 Task: Find connections with filter location Dhanera with filter topic #coachingwith filter profile language Spanish with filter current company Bank of Baroda with filter school New Era High School with filter industry Tobacco Manufacturing with filter service category Information Management with filter keywords title Electrical Engineer
Action: Mouse moved to (490, 62)
Screenshot: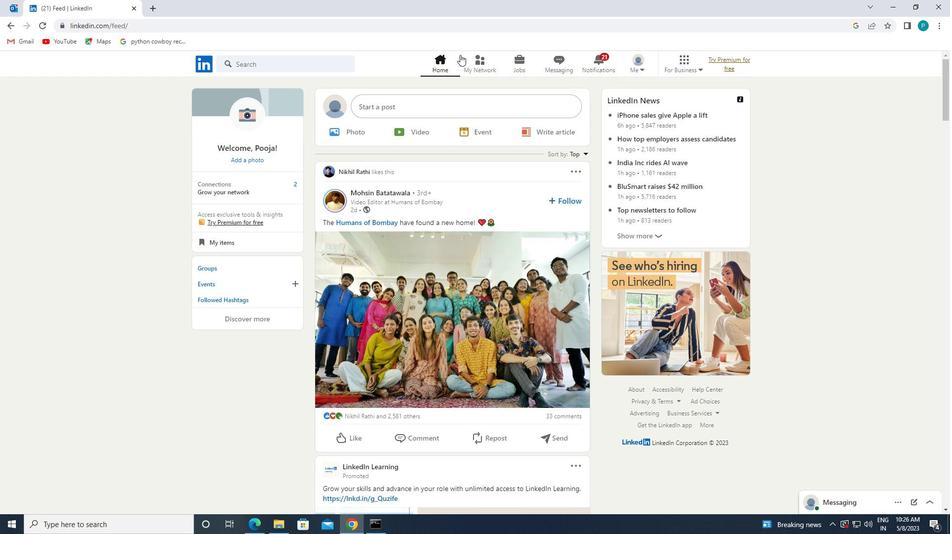 
Action: Mouse pressed left at (490, 62)
Screenshot: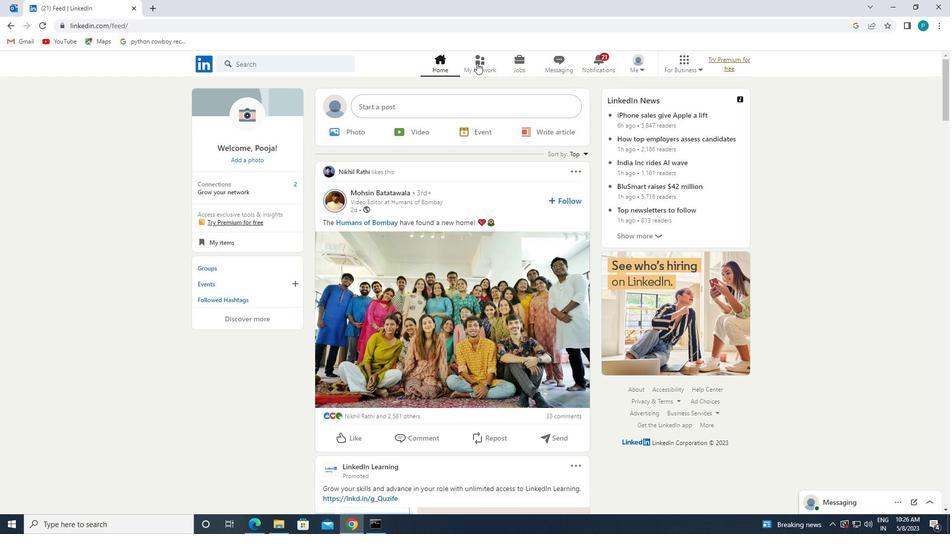 
Action: Mouse moved to (341, 115)
Screenshot: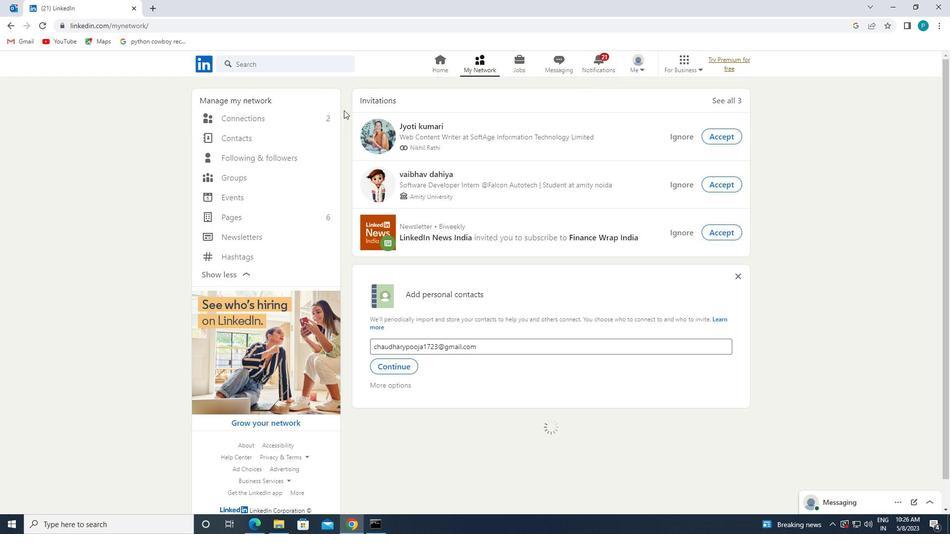 
Action: Mouse pressed left at (341, 115)
Screenshot: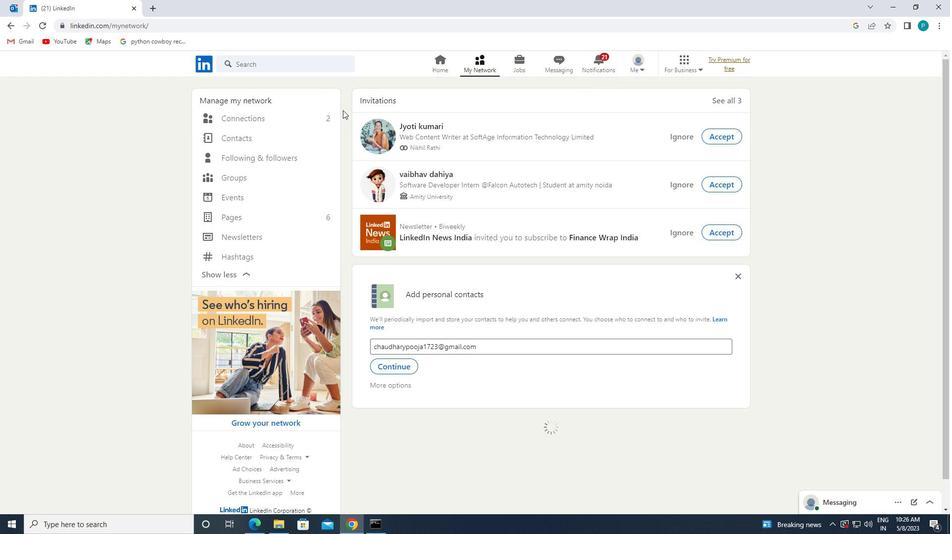 
Action: Mouse moved to (331, 114)
Screenshot: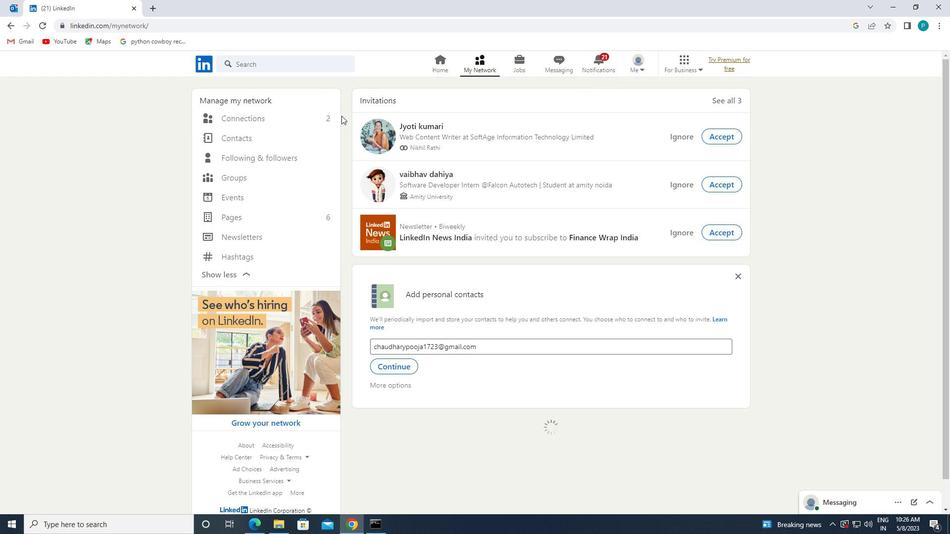 
Action: Mouse pressed left at (331, 114)
Screenshot: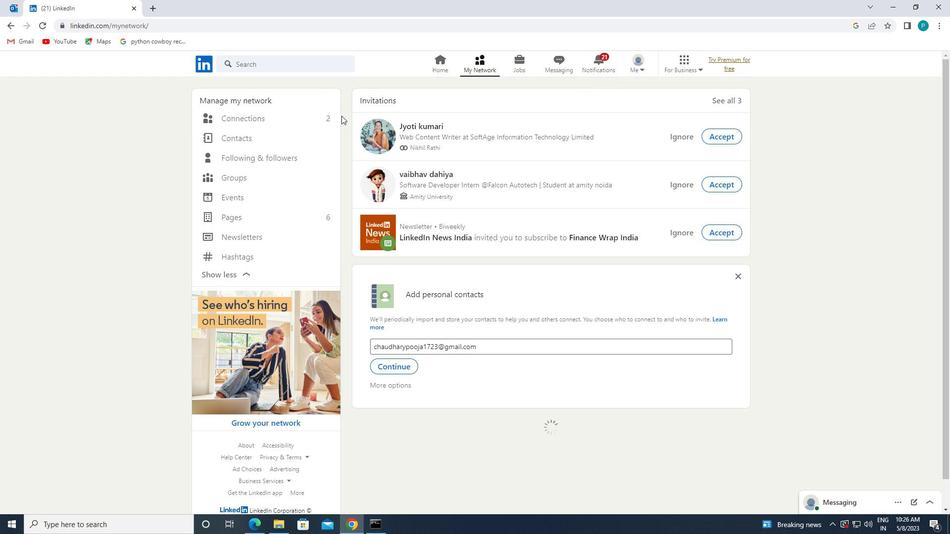 
Action: Mouse moved to (330, 119)
Screenshot: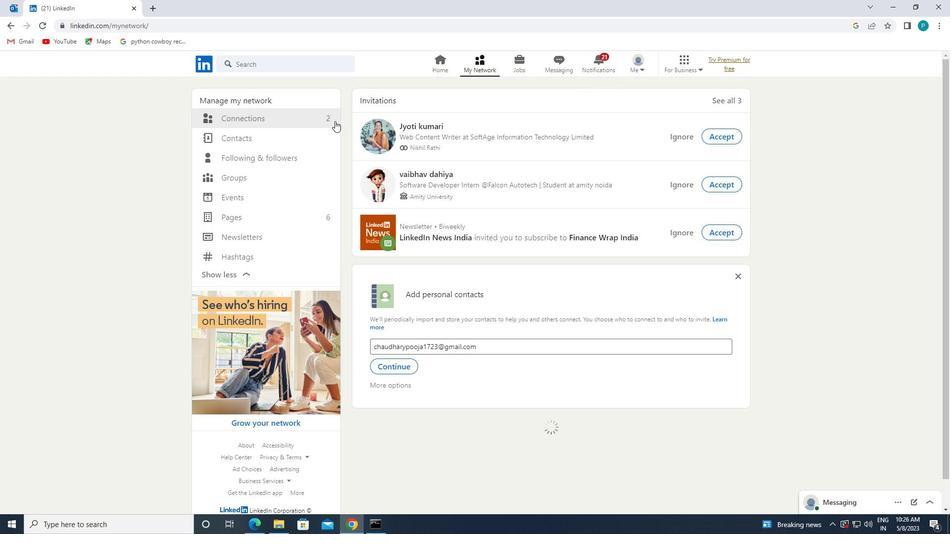 
Action: Mouse pressed left at (330, 119)
Screenshot: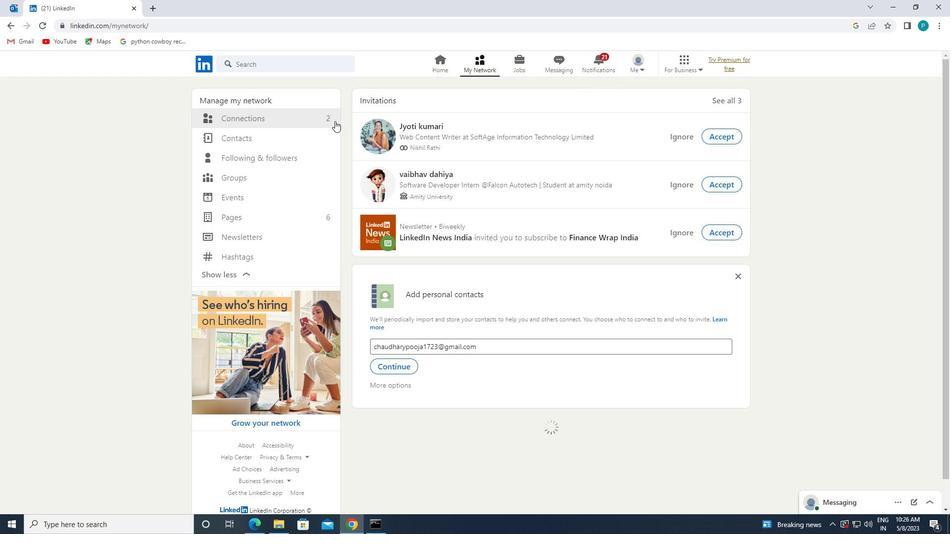 
Action: Mouse moved to (526, 120)
Screenshot: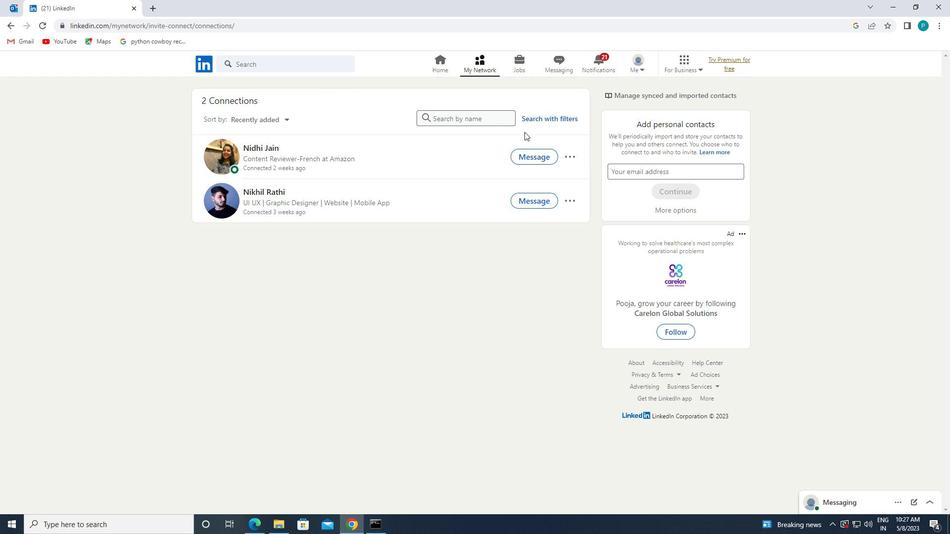 
Action: Mouse pressed left at (526, 120)
Screenshot: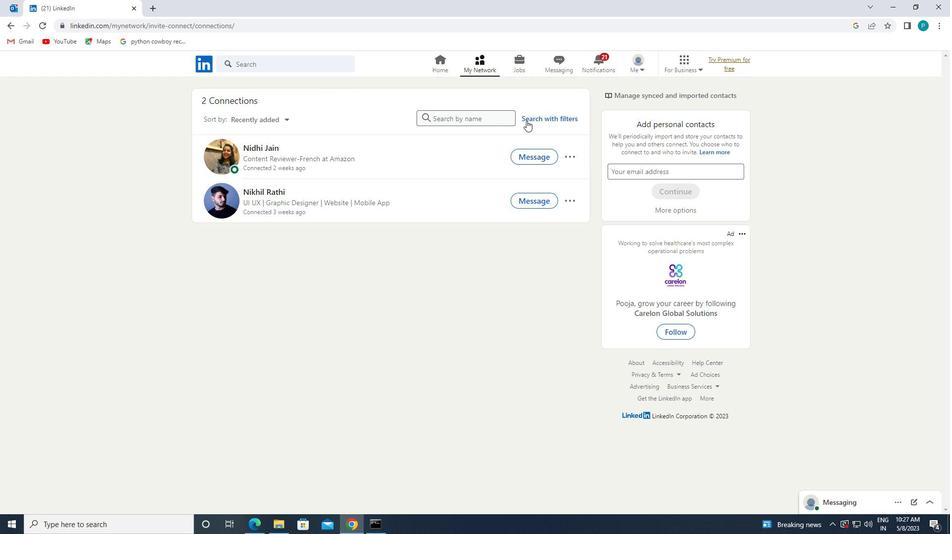 
Action: Mouse moved to (507, 88)
Screenshot: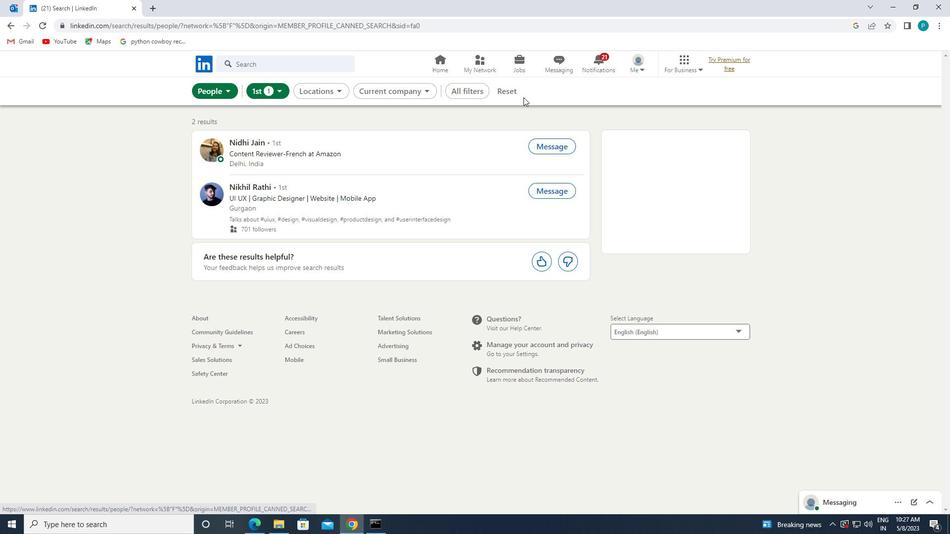 
Action: Mouse pressed left at (507, 88)
Screenshot: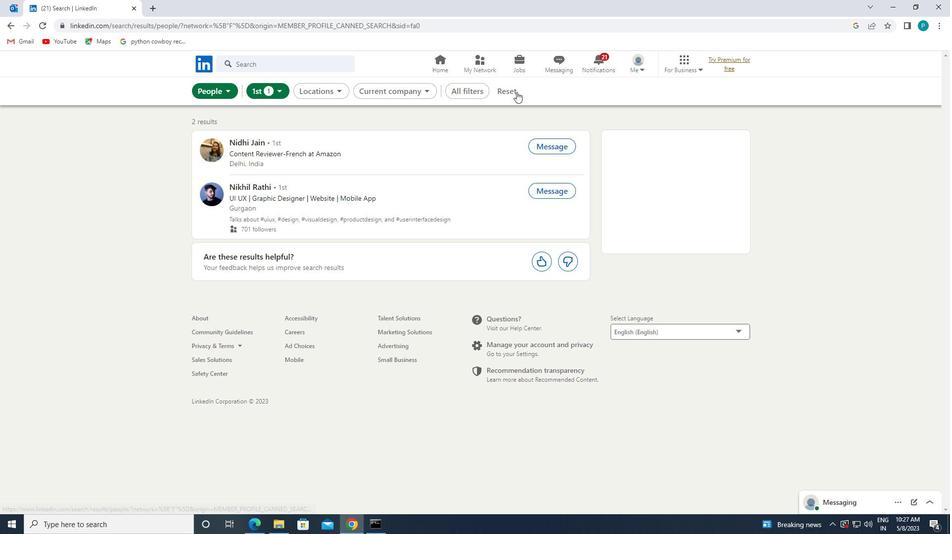 
Action: Mouse moved to (504, 88)
Screenshot: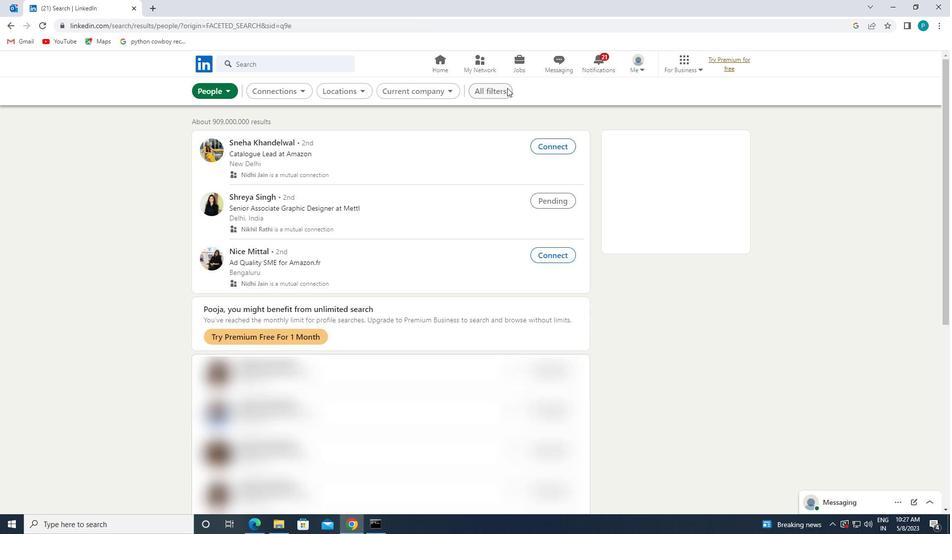 
Action: Mouse pressed left at (504, 88)
Screenshot: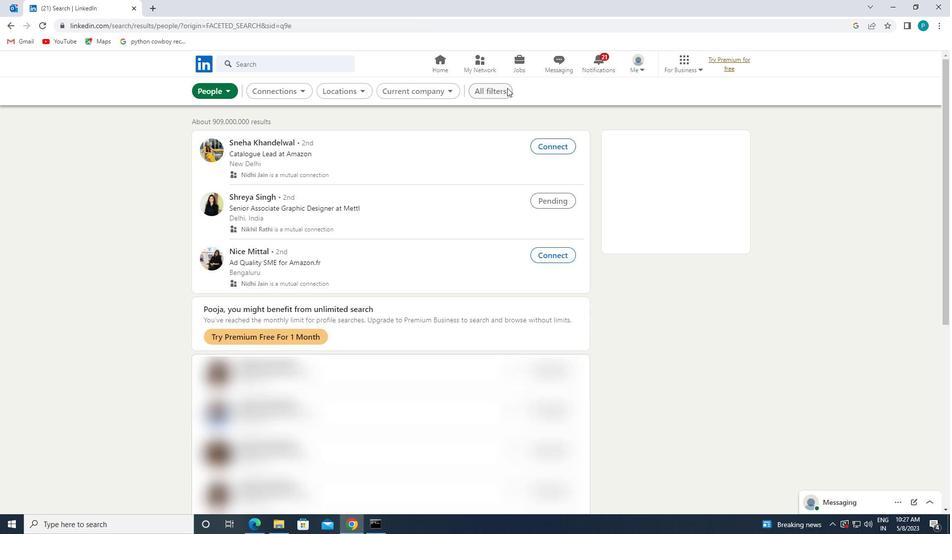 
Action: Mouse moved to (887, 340)
Screenshot: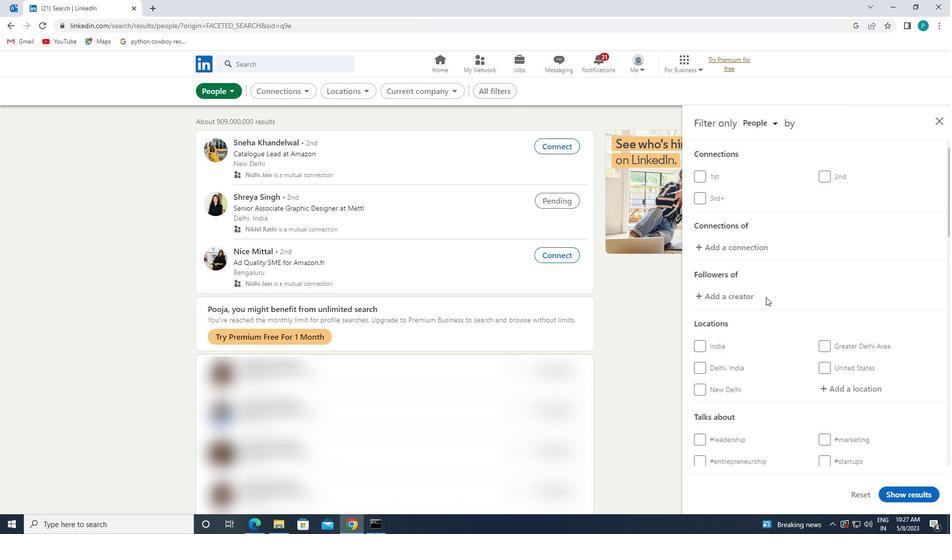 
Action: Mouse scrolled (887, 340) with delta (0, 0)
Screenshot: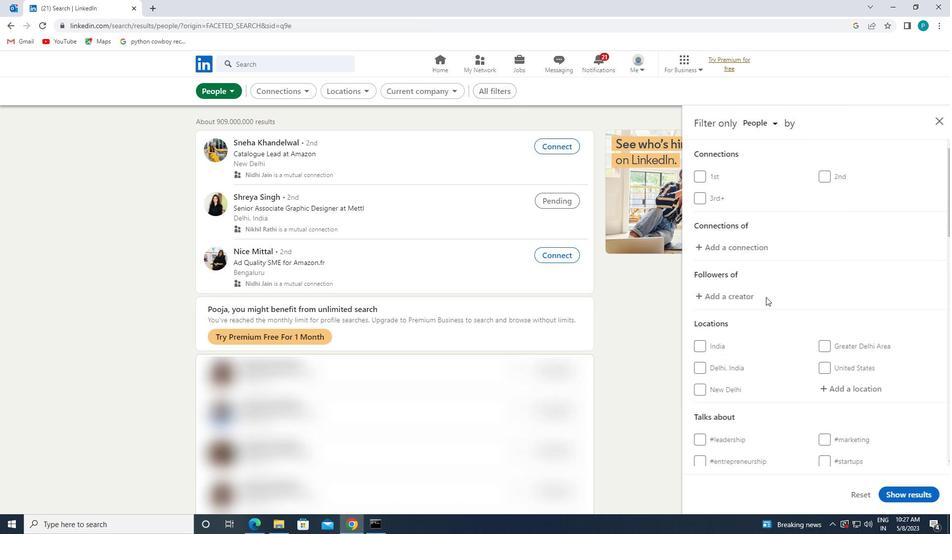 
Action: Mouse scrolled (887, 340) with delta (0, 0)
Screenshot: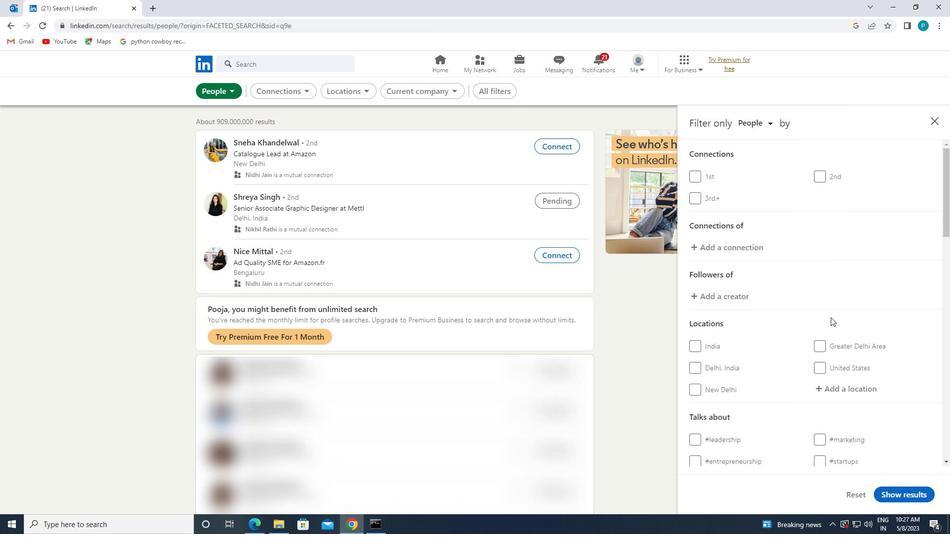 
Action: Mouse moved to (847, 295)
Screenshot: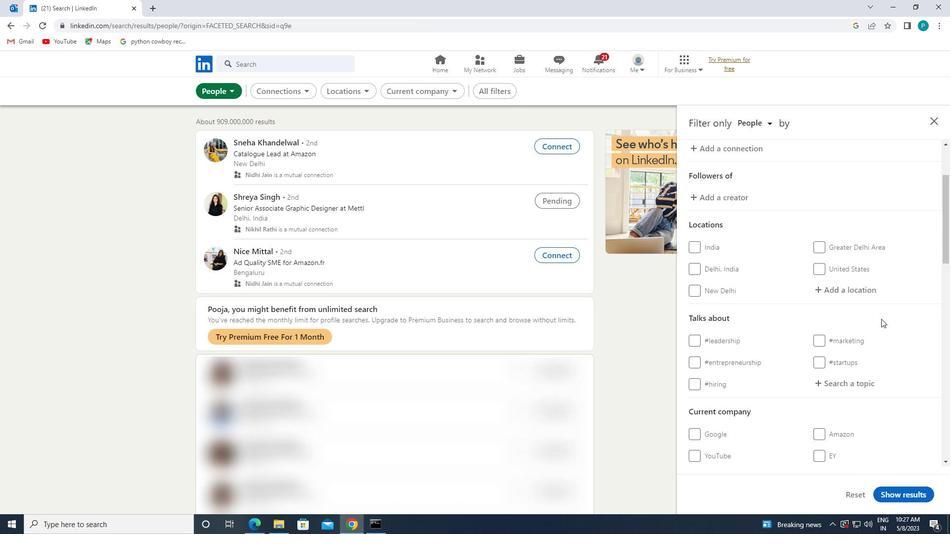 
Action: Mouse pressed left at (847, 295)
Screenshot: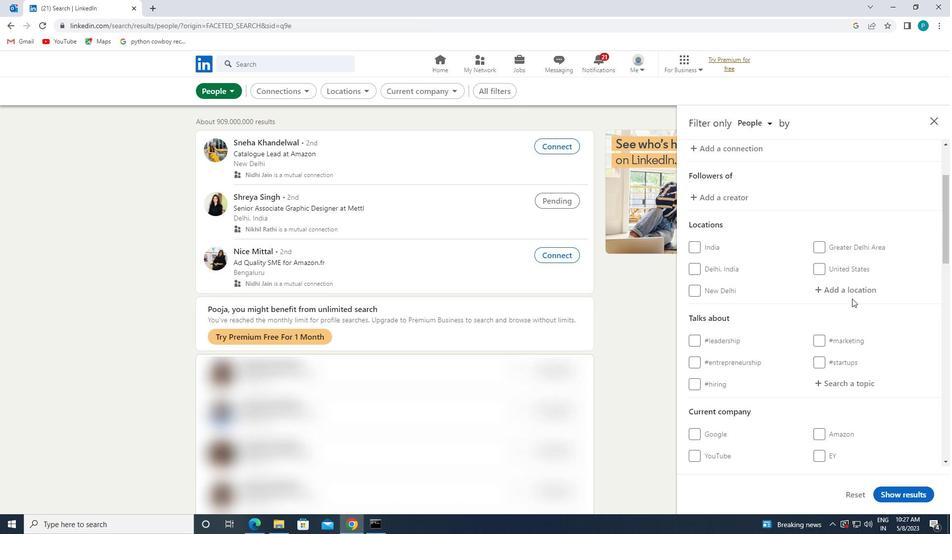 
Action: Key pressed <Key.caps_lock>d<Key.caps_lock>hanera
Screenshot: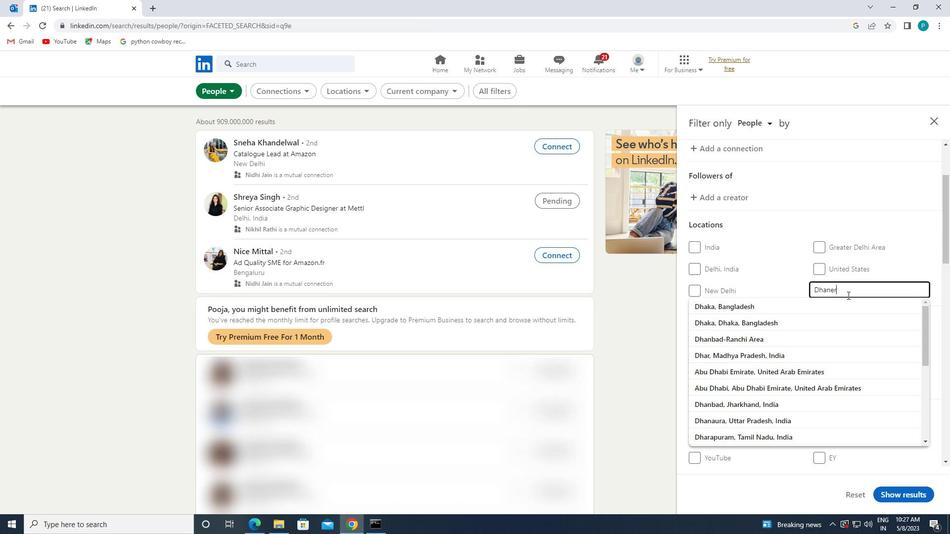 
Action: Mouse moved to (844, 301)
Screenshot: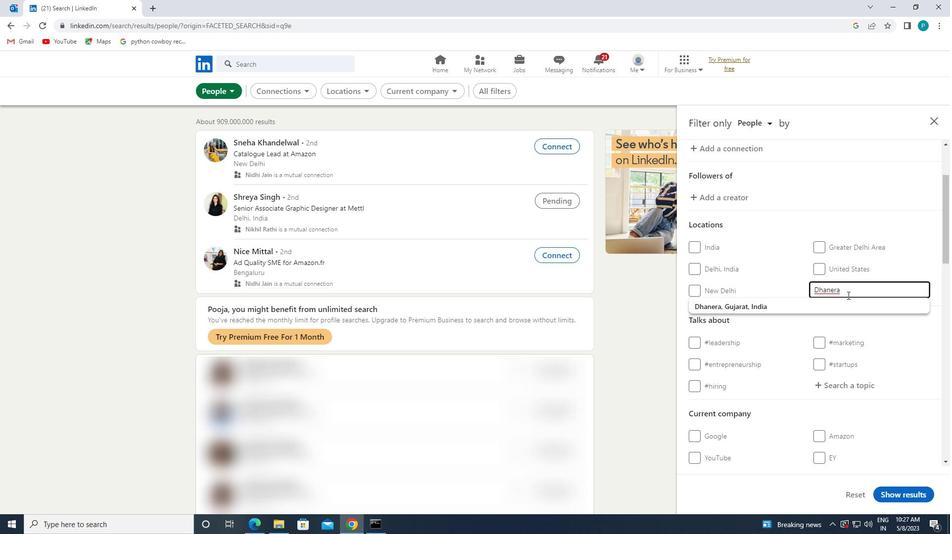 
Action: Mouse pressed left at (844, 301)
Screenshot: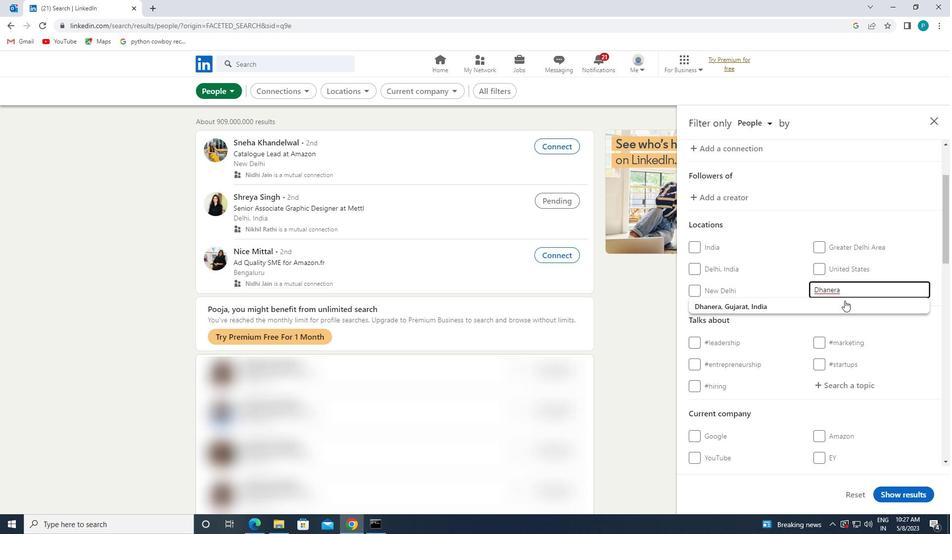 
Action: Mouse moved to (854, 398)
Screenshot: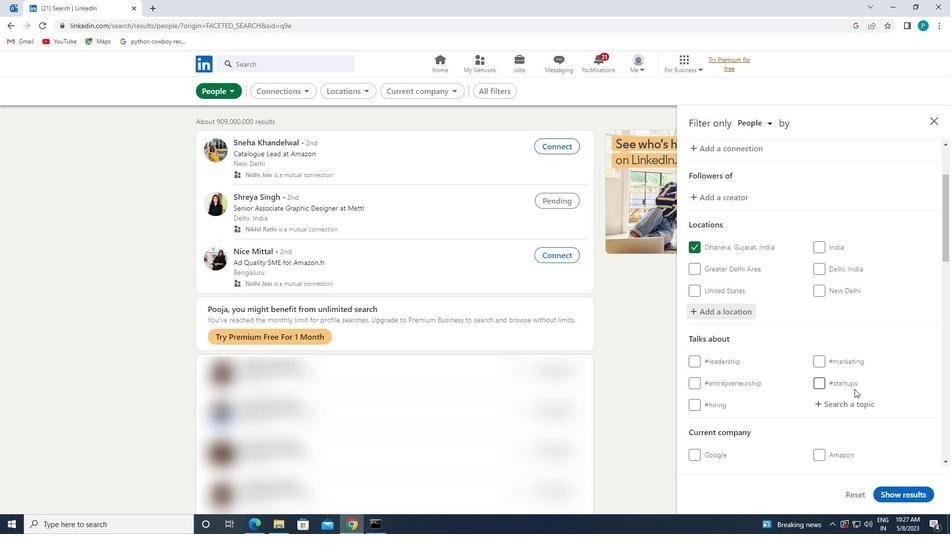 
Action: Mouse pressed left at (854, 398)
Screenshot: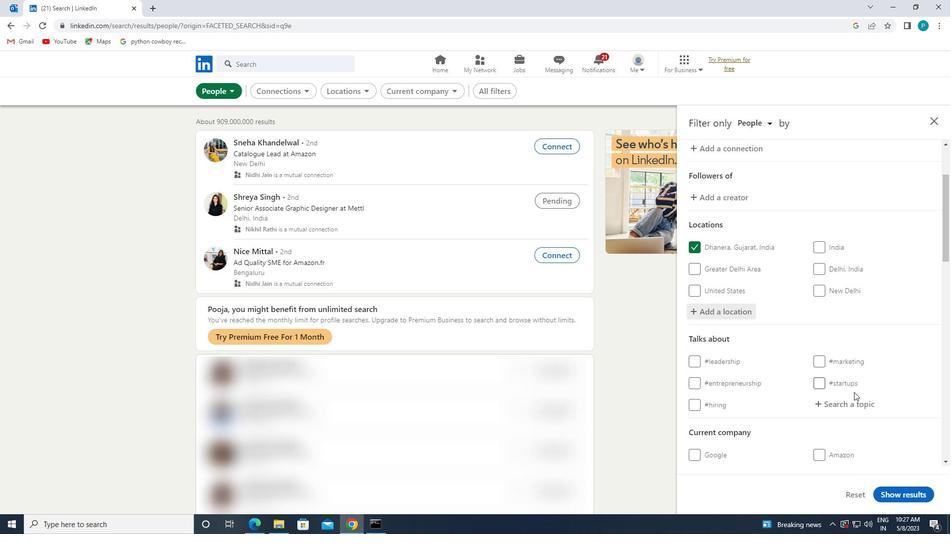 
Action: Key pressed <Key.shift>#COACHING
Screenshot: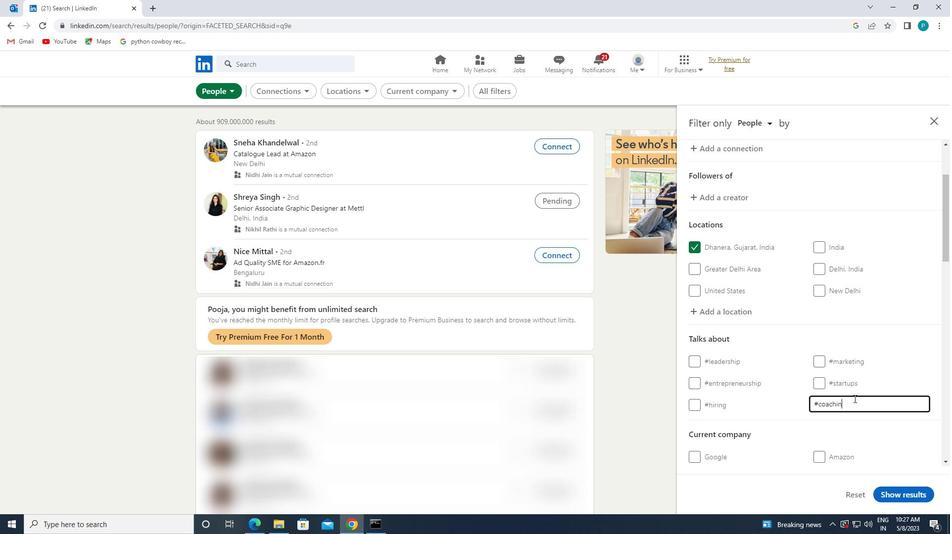 
Action: Mouse moved to (739, 328)
Screenshot: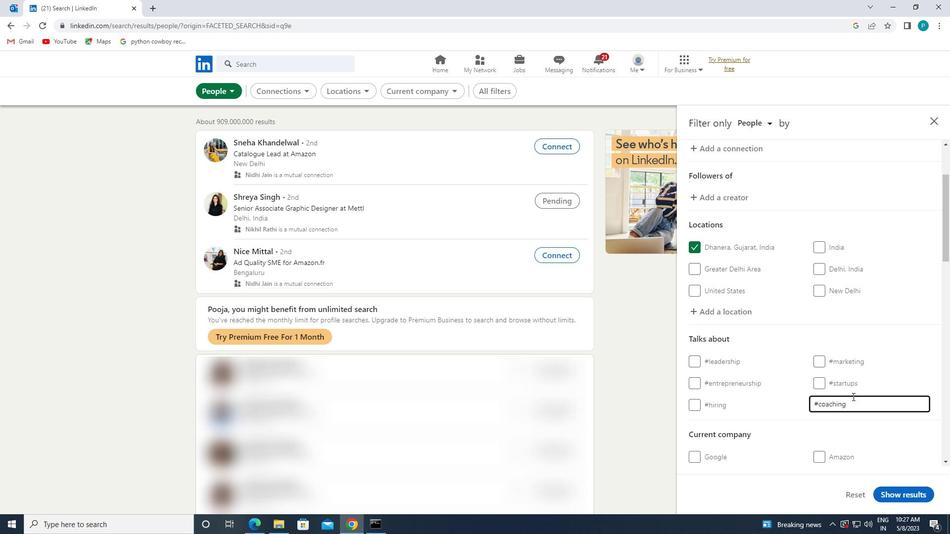 
Action: Mouse scrolled (739, 327) with delta (0, 0)
Screenshot: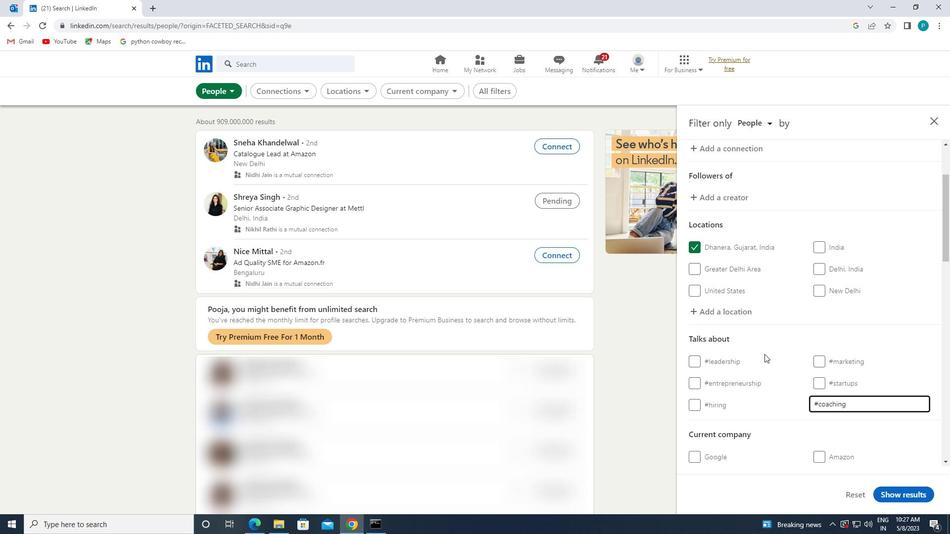 
Action: Mouse moved to (739, 328)
Screenshot: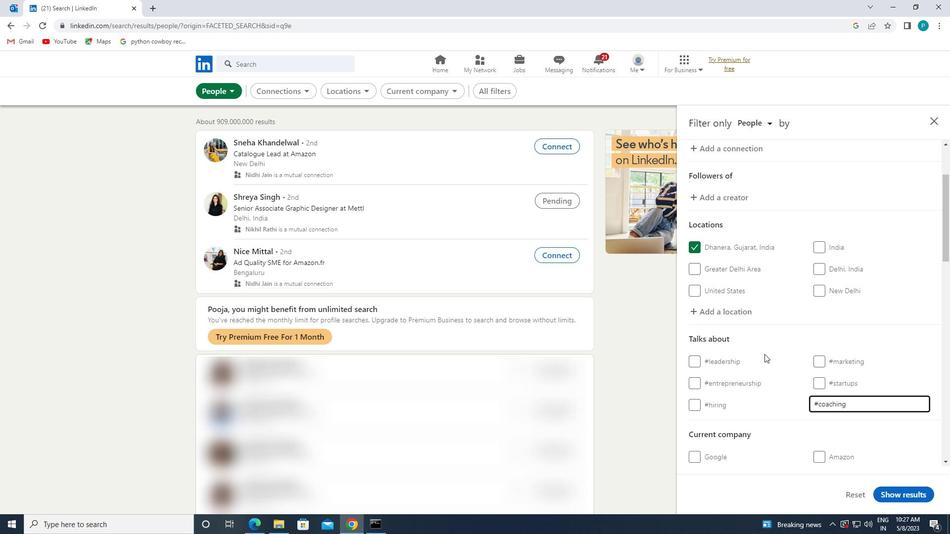 
Action: Mouse scrolled (739, 327) with delta (0, 0)
Screenshot: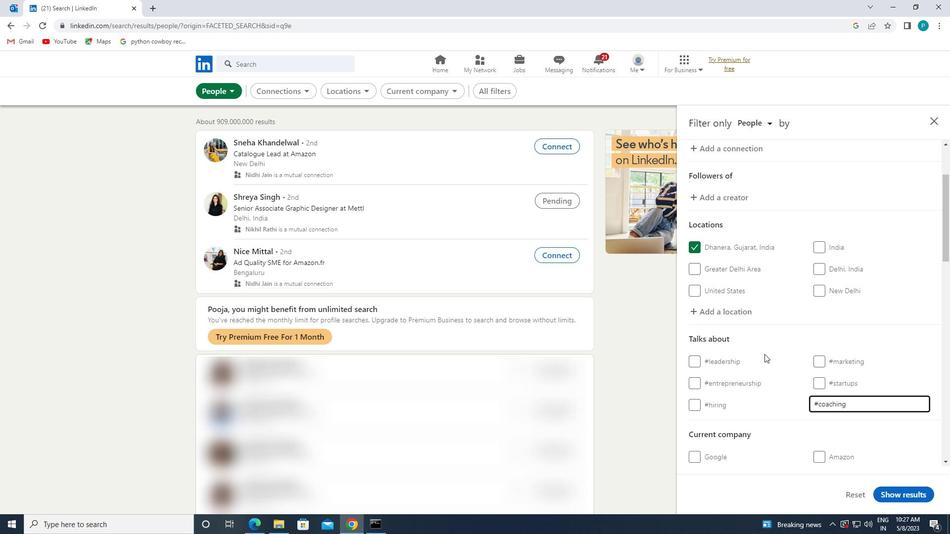 
Action: Mouse moved to (756, 384)
Screenshot: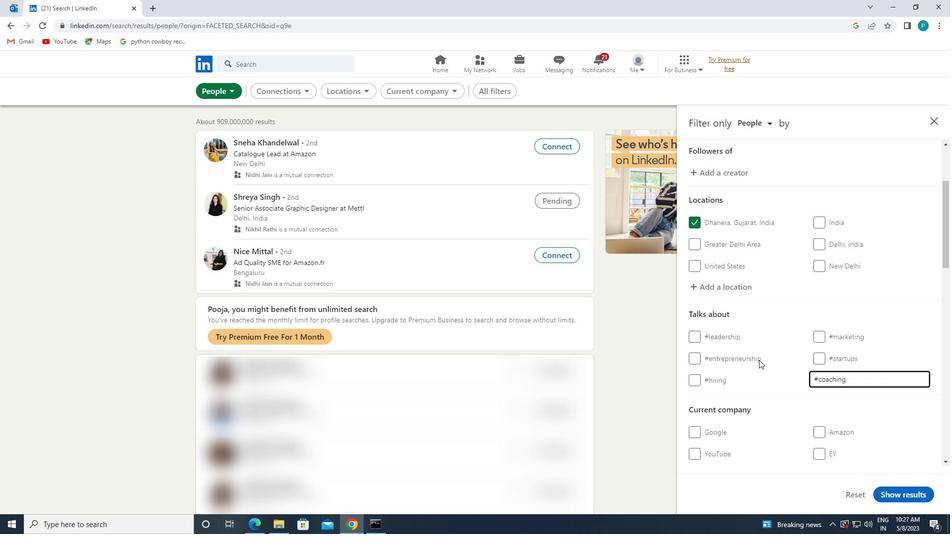 
Action: Mouse scrolled (756, 383) with delta (0, 0)
Screenshot: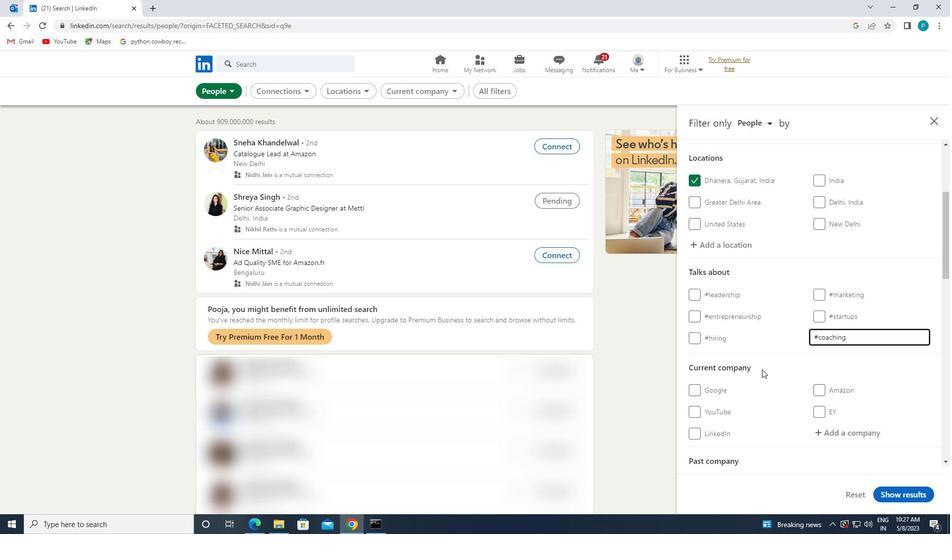 
Action: Mouse scrolled (756, 383) with delta (0, 0)
Screenshot: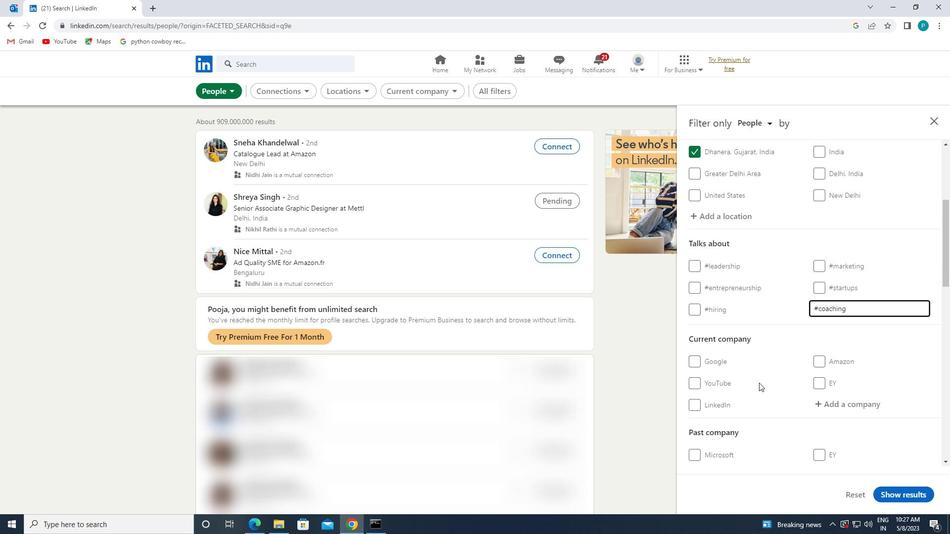 
Action: Mouse scrolled (756, 383) with delta (0, 0)
Screenshot: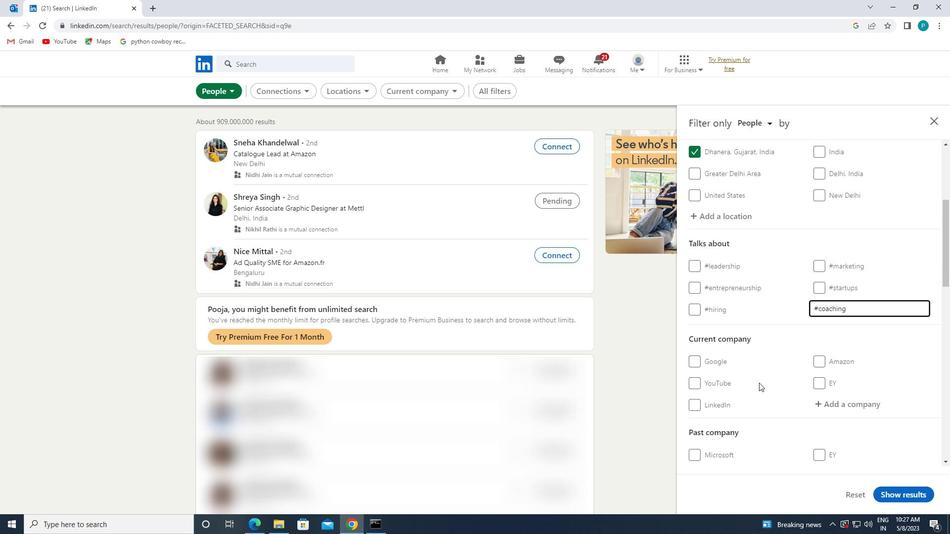 
Action: Mouse moved to (726, 380)
Screenshot: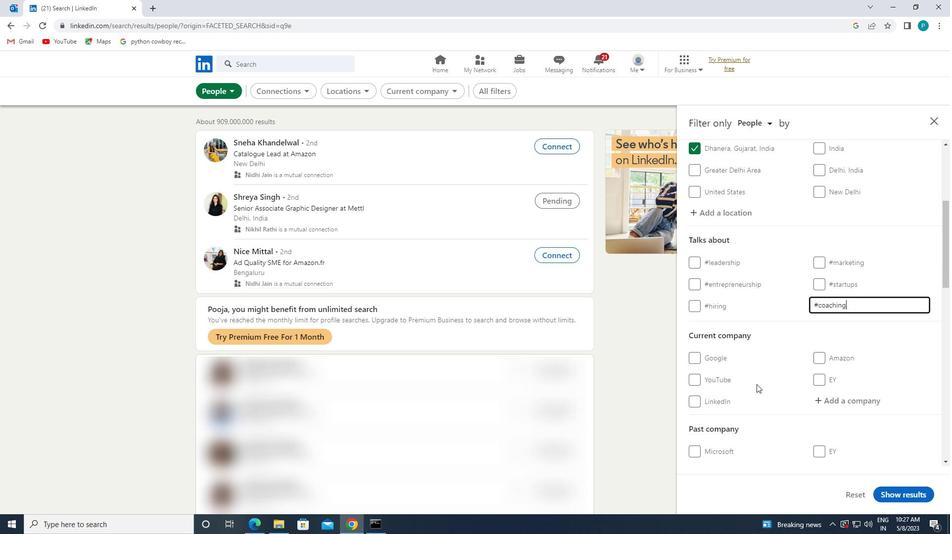 
Action: Mouse scrolled (726, 380) with delta (0, 0)
Screenshot: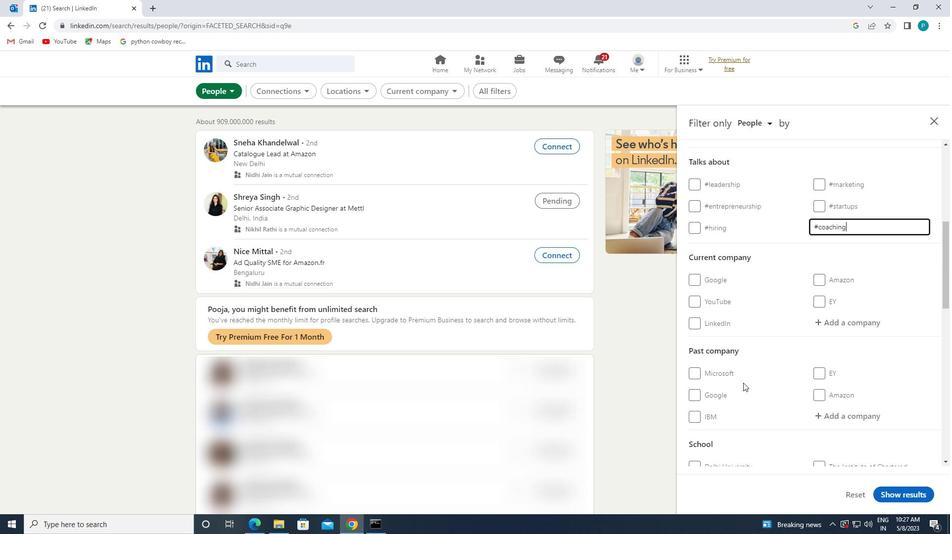 
Action: Mouse scrolled (726, 380) with delta (0, 0)
Screenshot: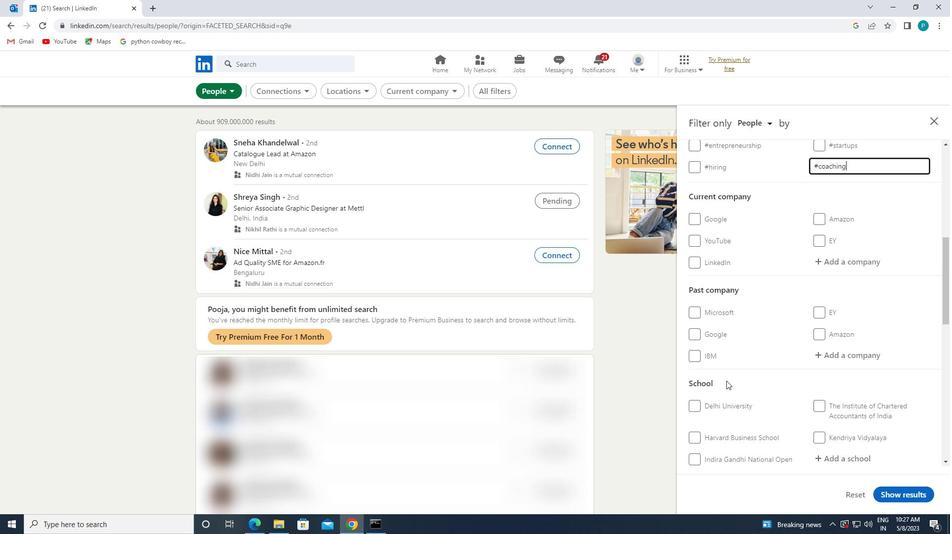 
Action: Mouse moved to (717, 272)
Screenshot: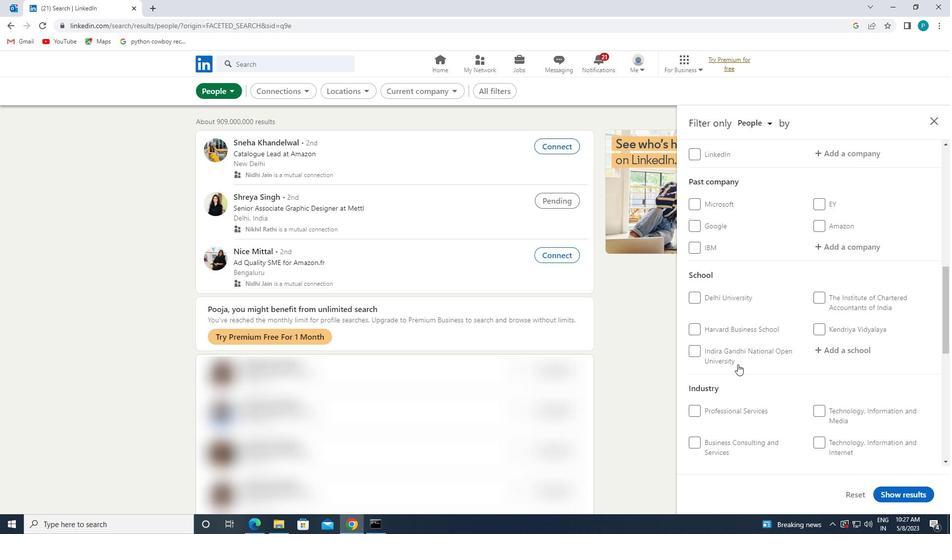 
Action: Mouse scrolled (717, 271) with delta (0, 0)
Screenshot: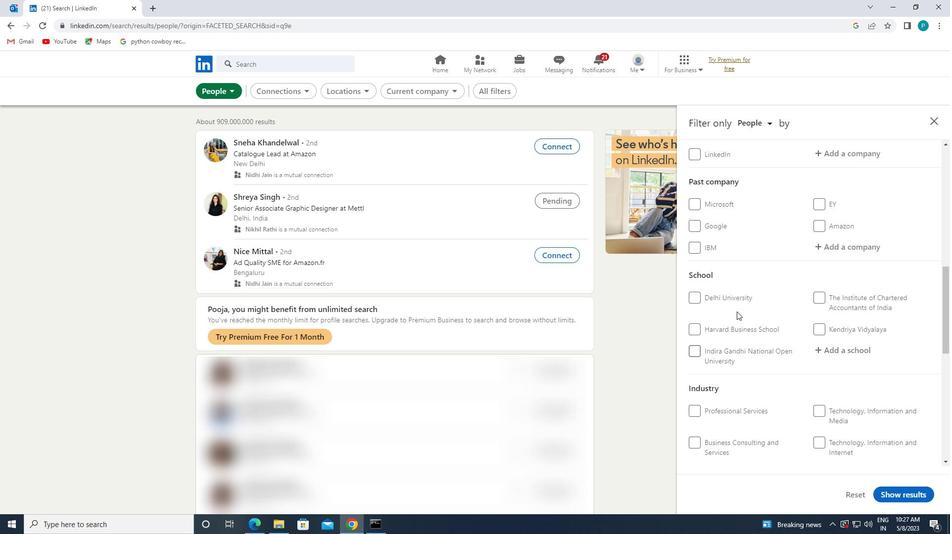 
Action: Mouse moved to (717, 271)
Screenshot: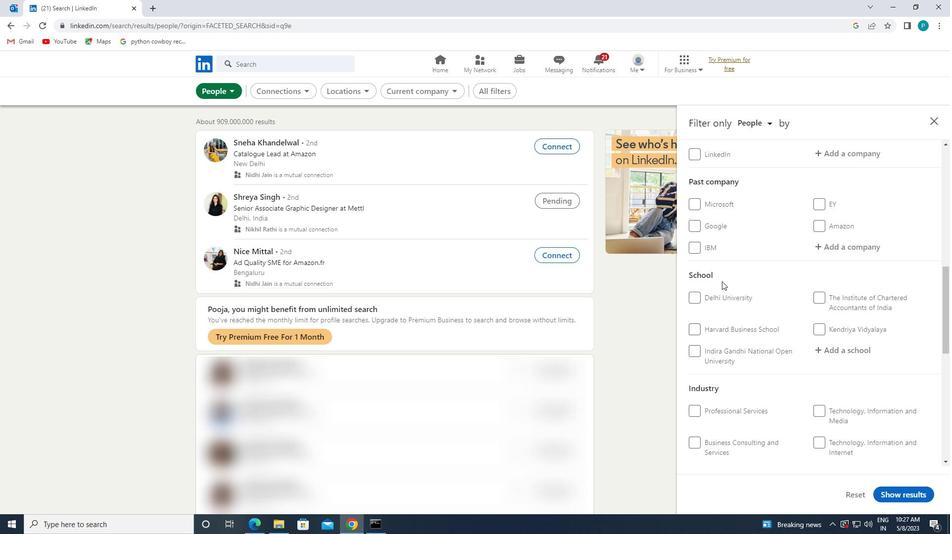 
Action: Mouse scrolled (717, 271) with delta (0, 0)
Screenshot: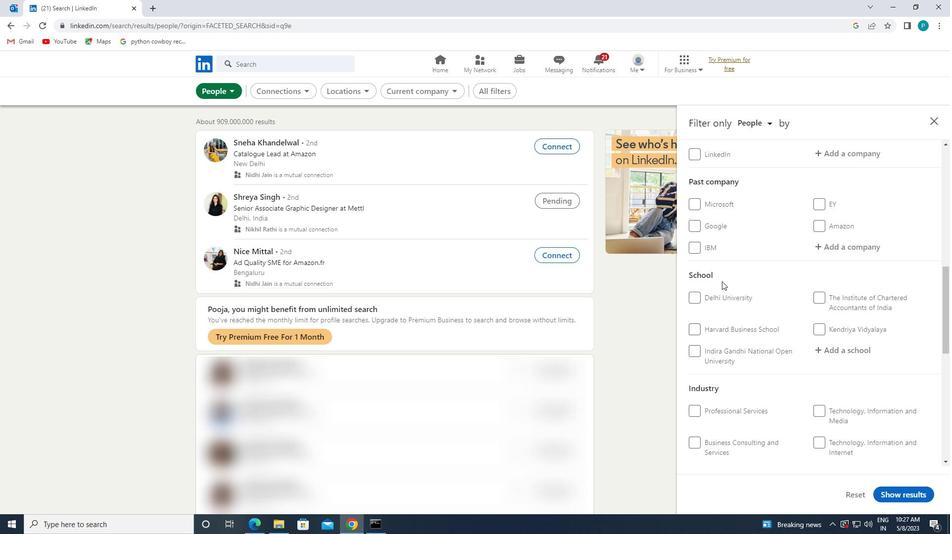 
Action: Mouse moved to (717, 447)
Screenshot: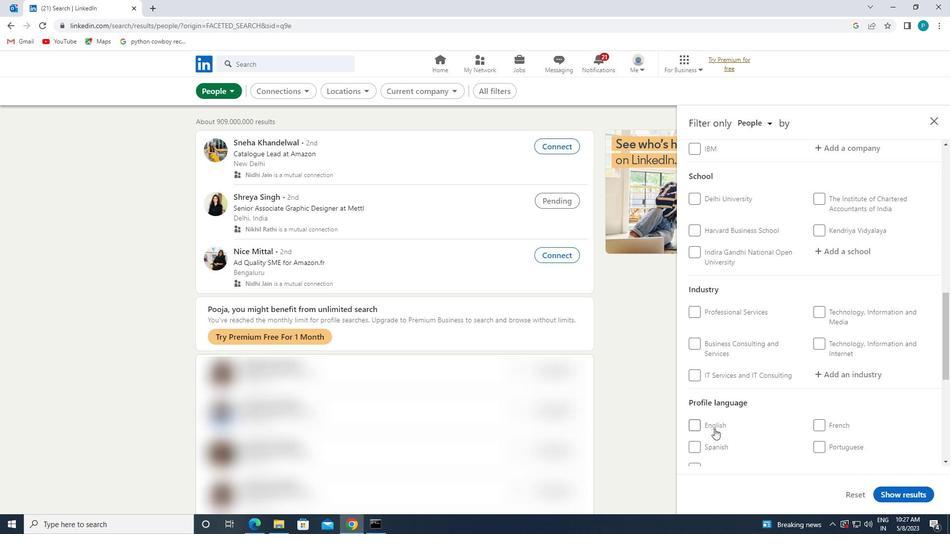 
Action: Mouse pressed left at (717, 447)
Screenshot: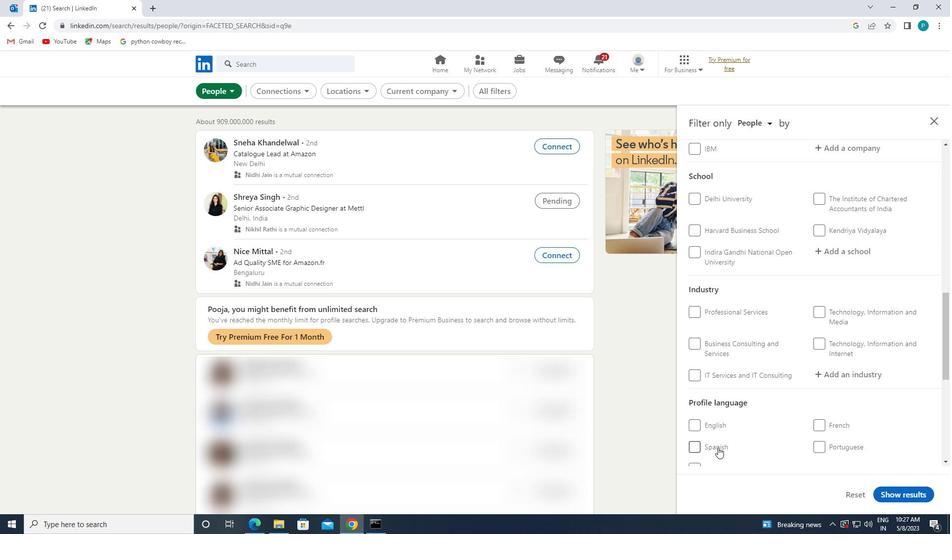 
Action: Mouse moved to (839, 374)
Screenshot: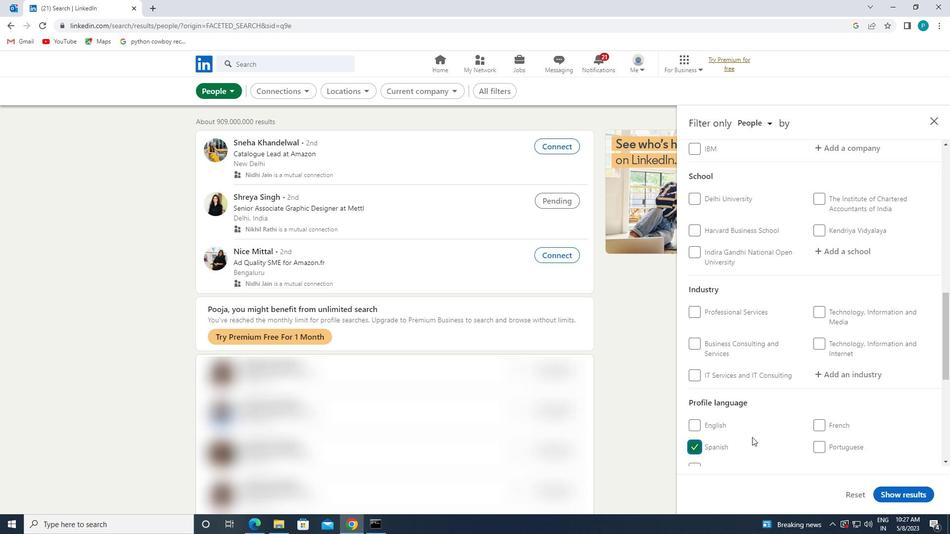 
Action: Mouse scrolled (839, 374) with delta (0, 0)
Screenshot: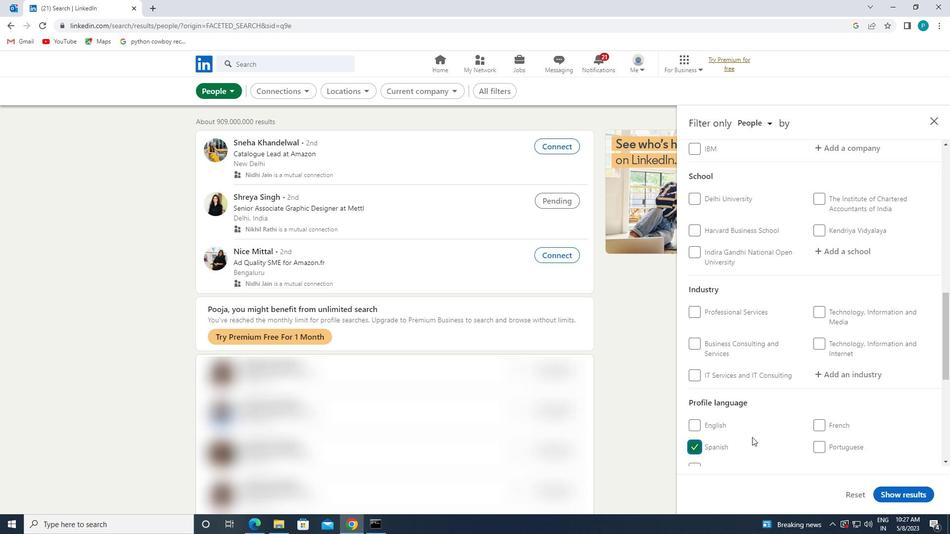 
Action: Mouse moved to (838, 372)
Screenshot: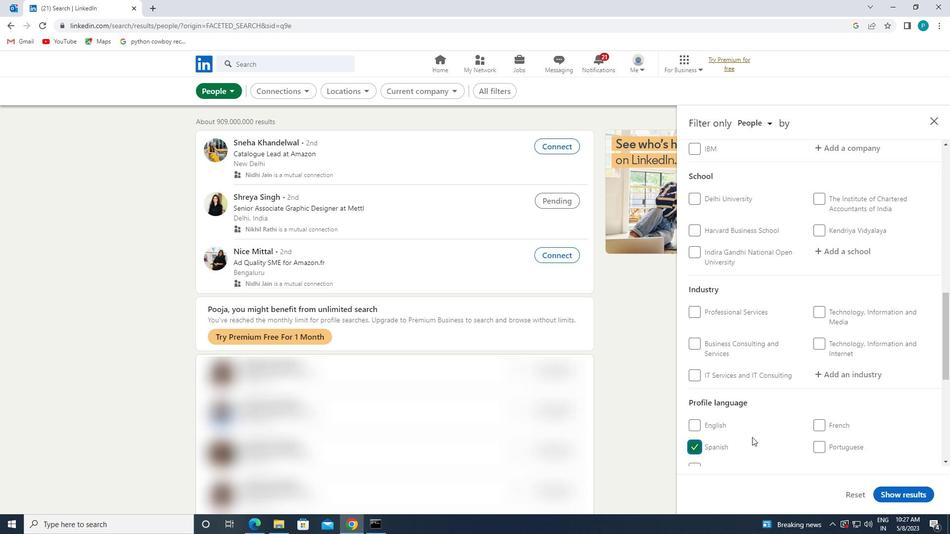 
Action: Mouse scrolled (838, 372) with delta (0, 0)
Screenshot: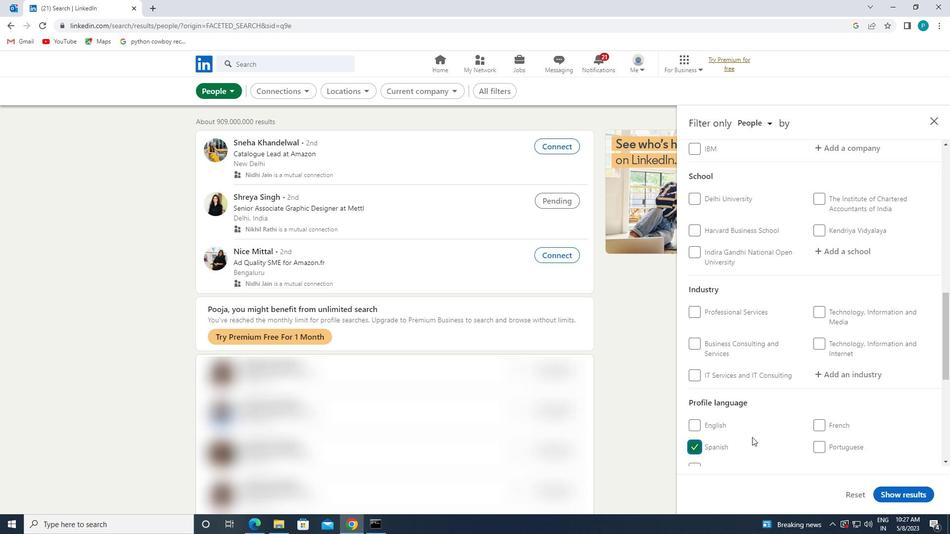 
Action: Mouse moved to (837, 363)
Screenshot: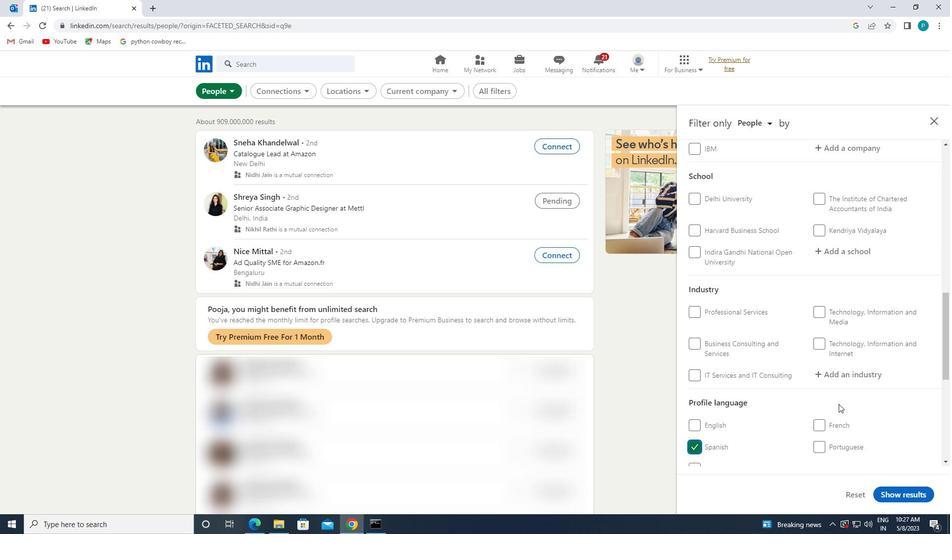 
Action: Mouse scrolled (837, 363) with delta (0, 0)
Screenshot: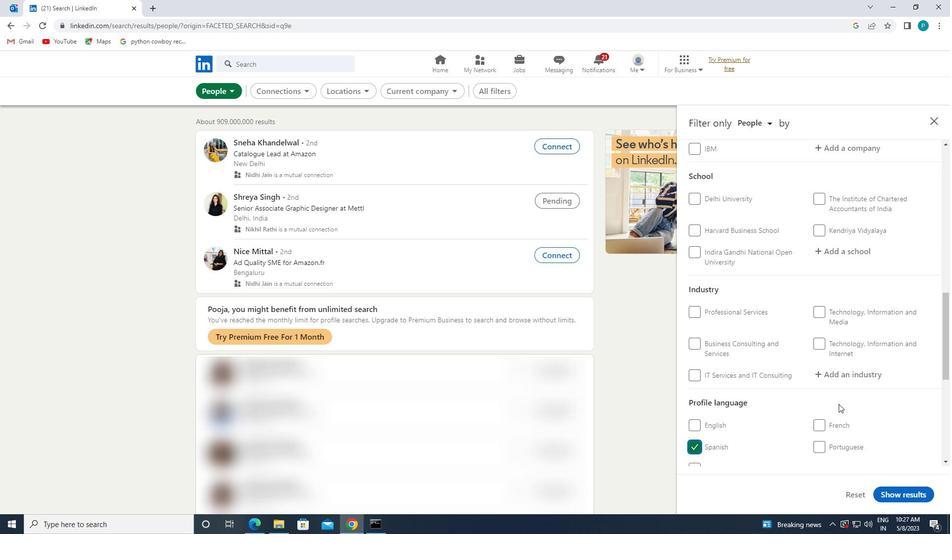 
Action: Mouse moved to (837, 342)
Screenshot: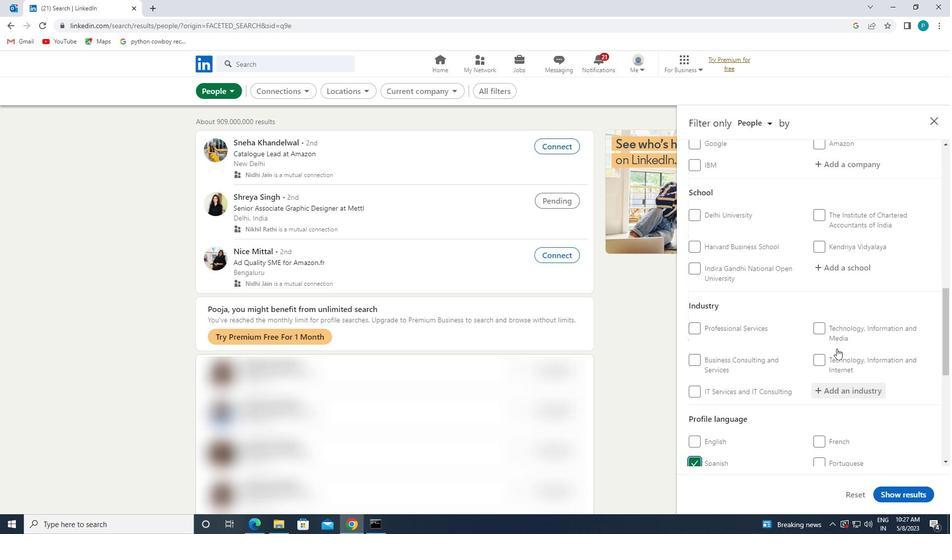
Action: Mouse scrolled (837, 342) with delta (0, 0)
Screenshot: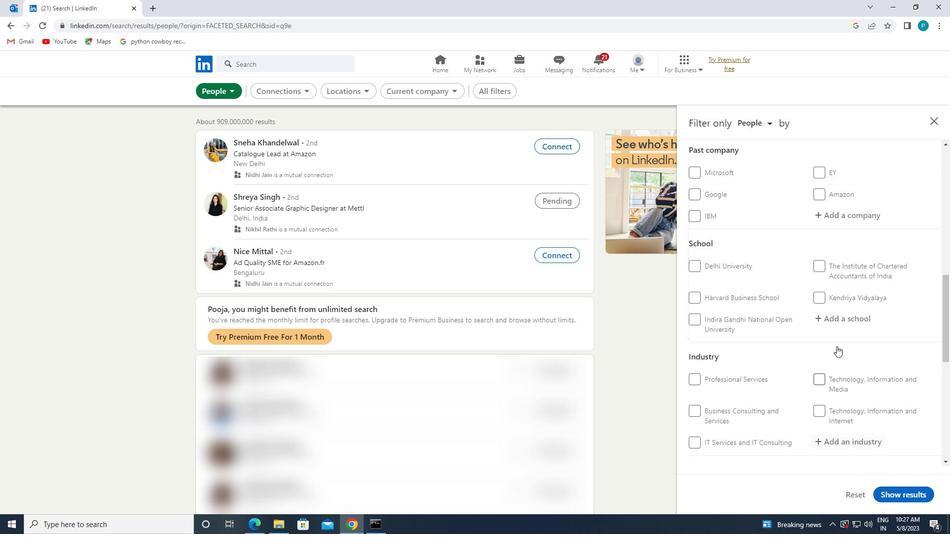 
Action: Mouse scrolled (837, 342) with delta (0, 0)
Screenshot: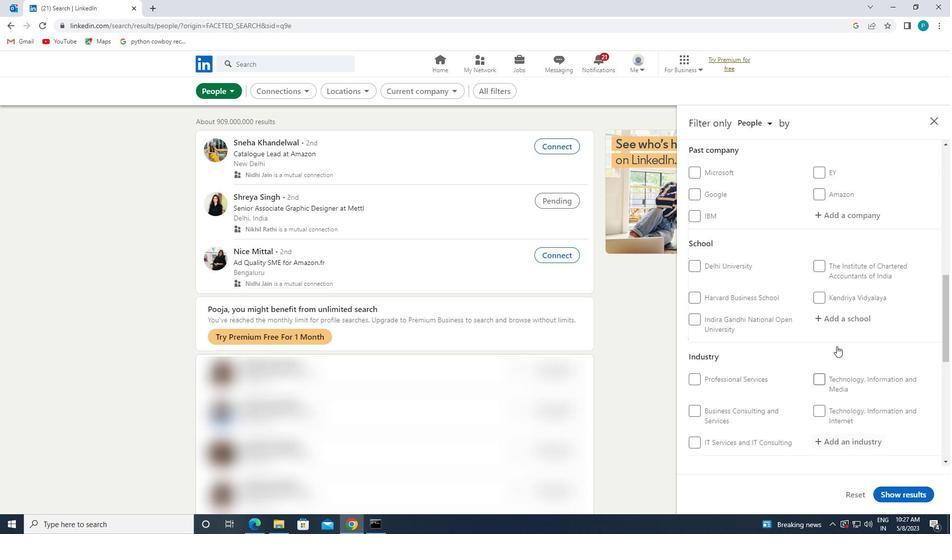 
Action: Mouse scrolled (837, 342) with delta (0, 0)
Screenshot: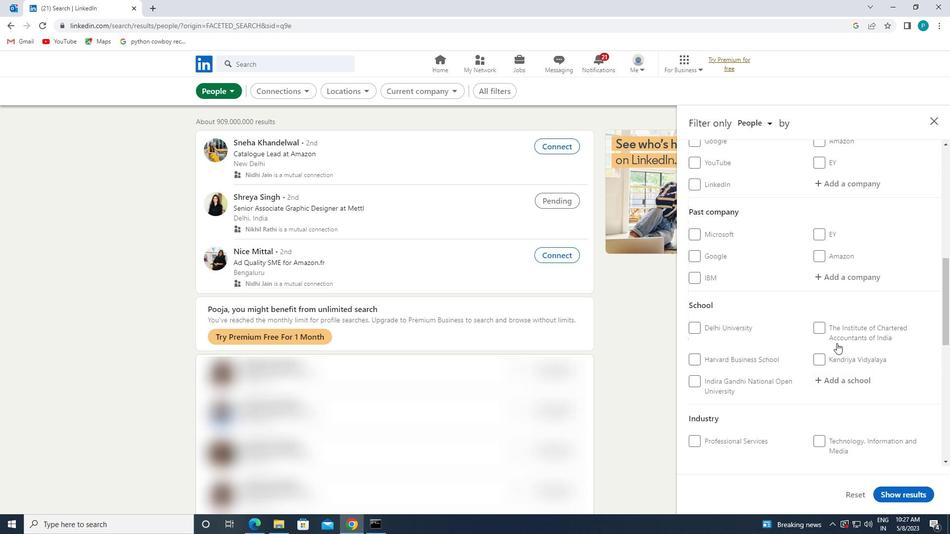 
Action: Mouse scrolled (837, 342) with delta (0, 0)
Screenshot: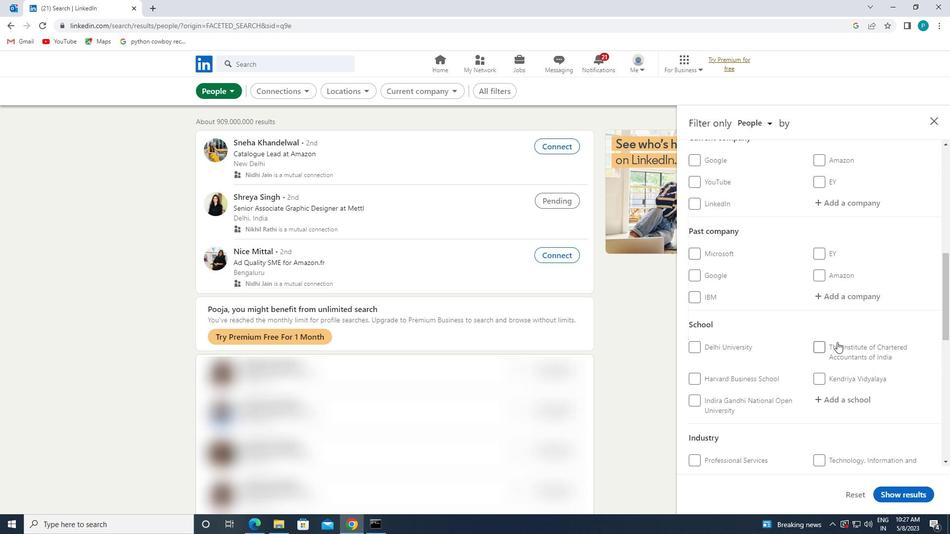 
Action: Mouse moved to (853, 413)
Screenshot: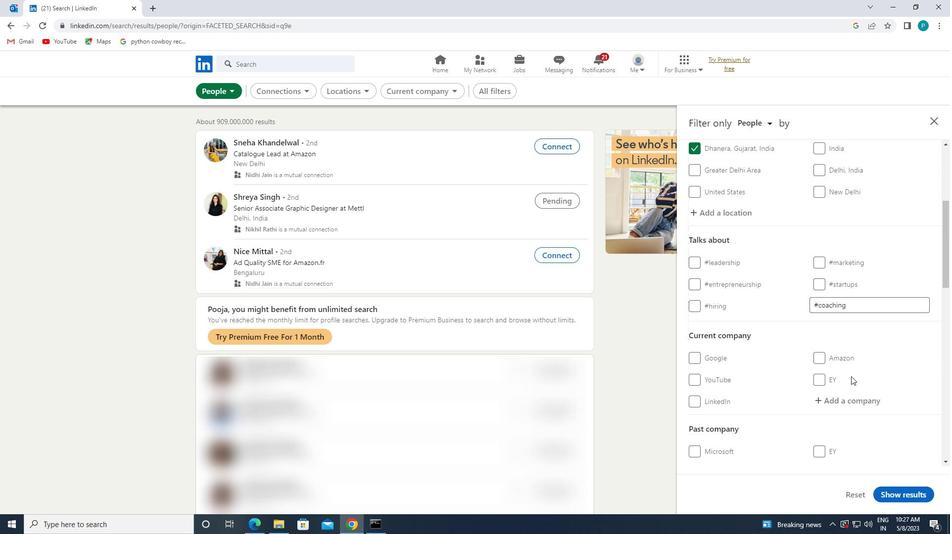 
Action: Mouse pressed left at (853, 413)
Screenshot: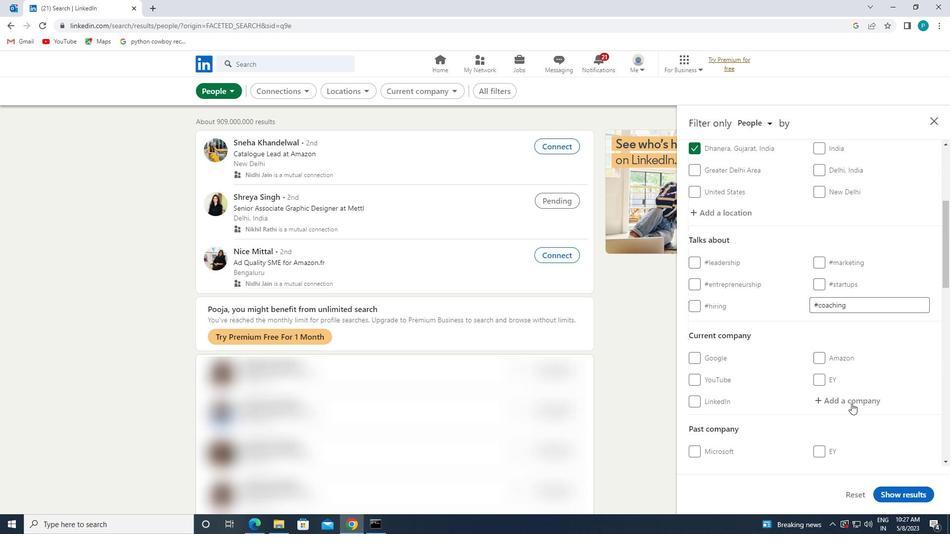 
Action: Mouse moved to (849, 398)
Screenshot: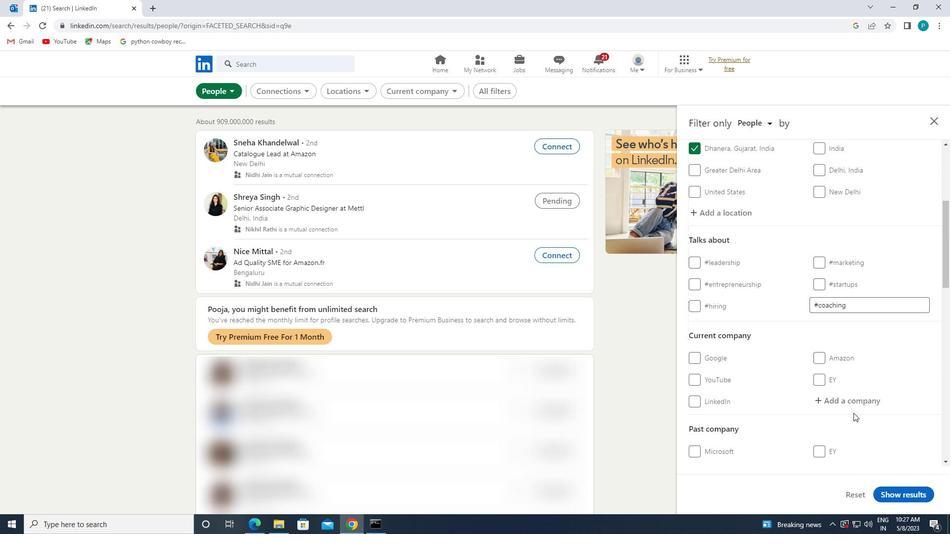 
Action: Mouse pressed left at (849, 398)
Screenshot: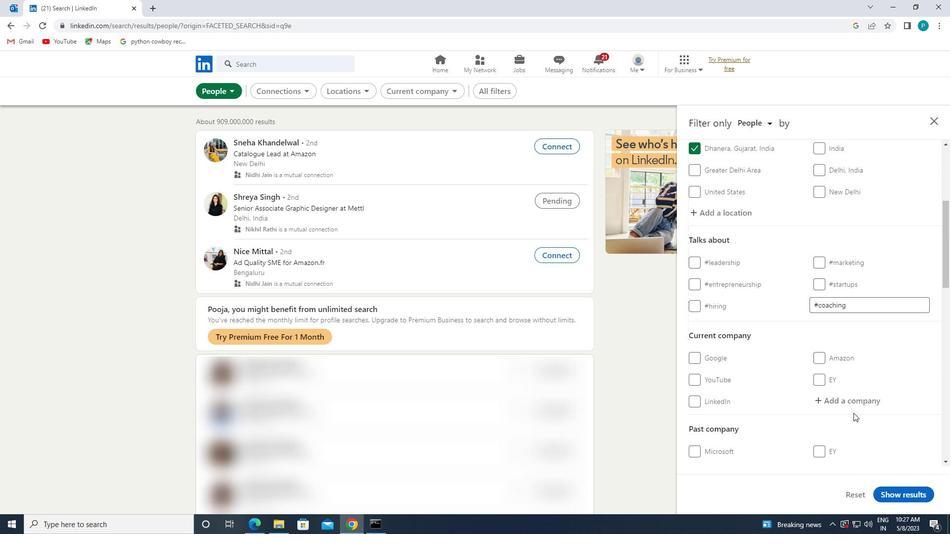 
Action: Key pressed <Key.caps_lock>B<Key.caps_lock>ANK<Key.space>OF<Key.space>
Screenshot: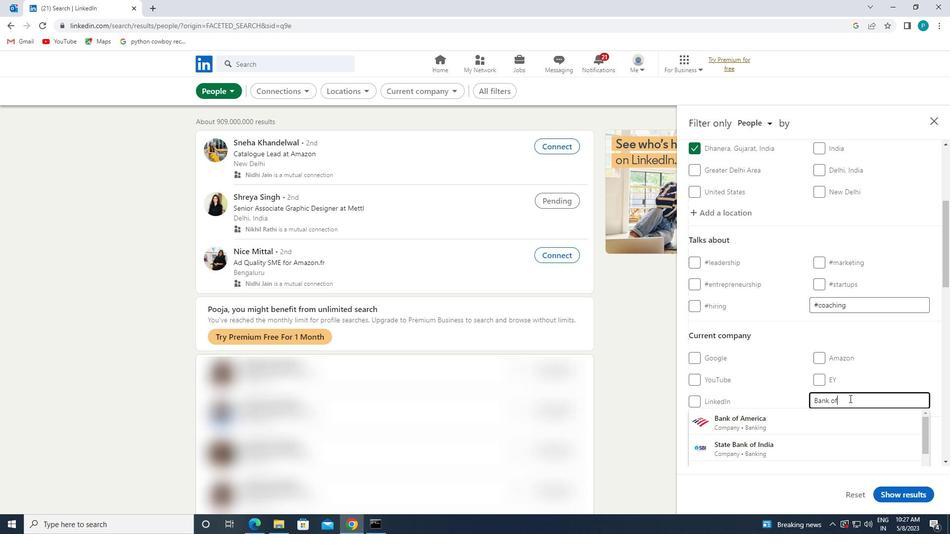 
Action: Mouse scrolled (849, 398) with delta (0, 0)
Screenshot: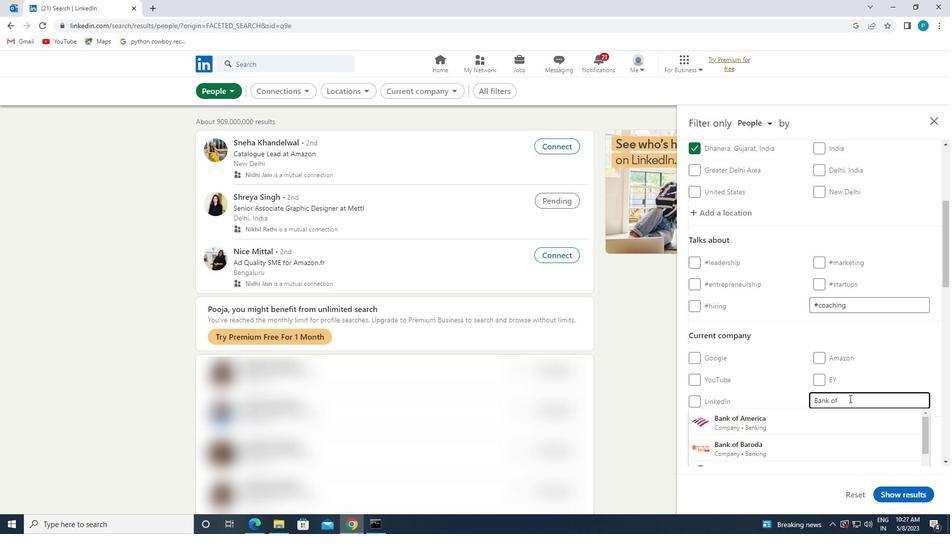 
Action: Mouse moved to (791, 398)
Screenshot: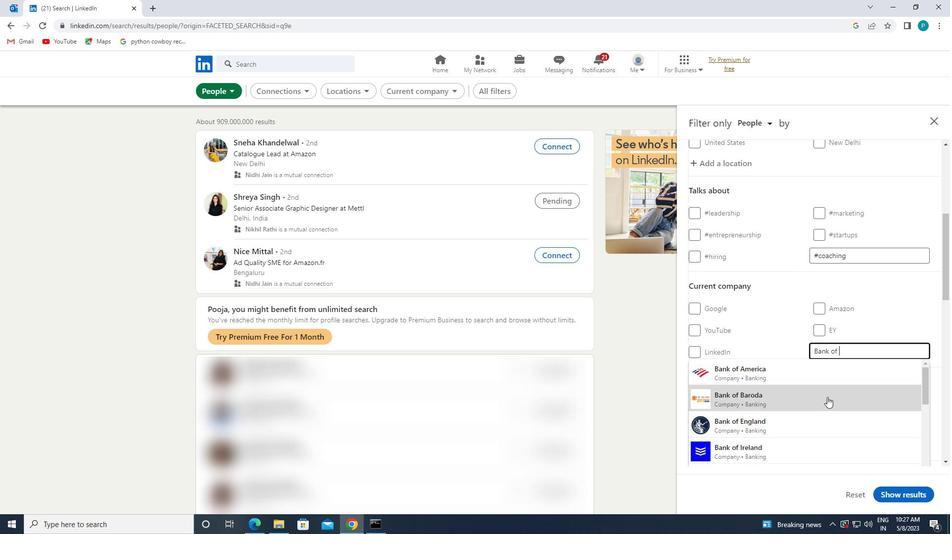 
Action: Mouse pressed left at (791, 398)
Screenshot: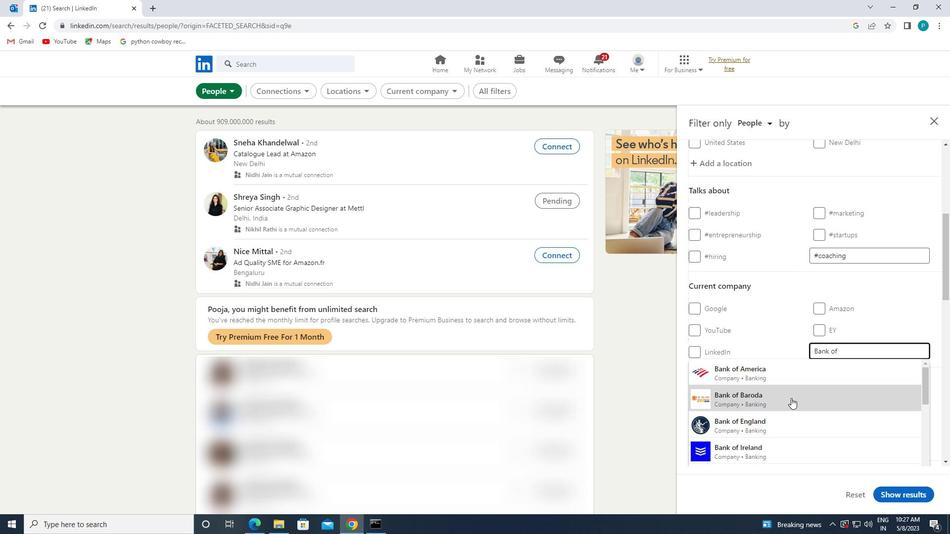 
Action: Mouse moved to (815, 413)
Screenshot: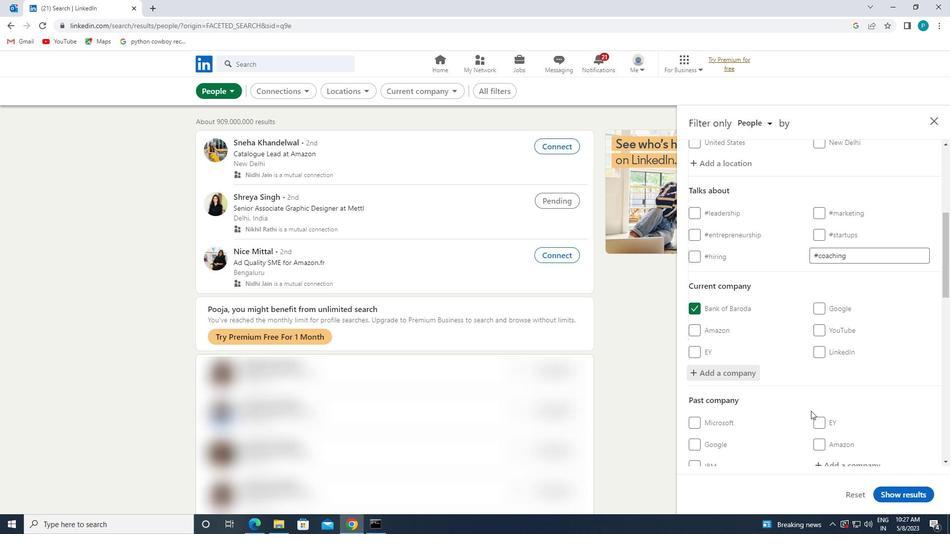 
Action: Mouse scrolled (815, 413) with delta (0, 0)
Screenshot: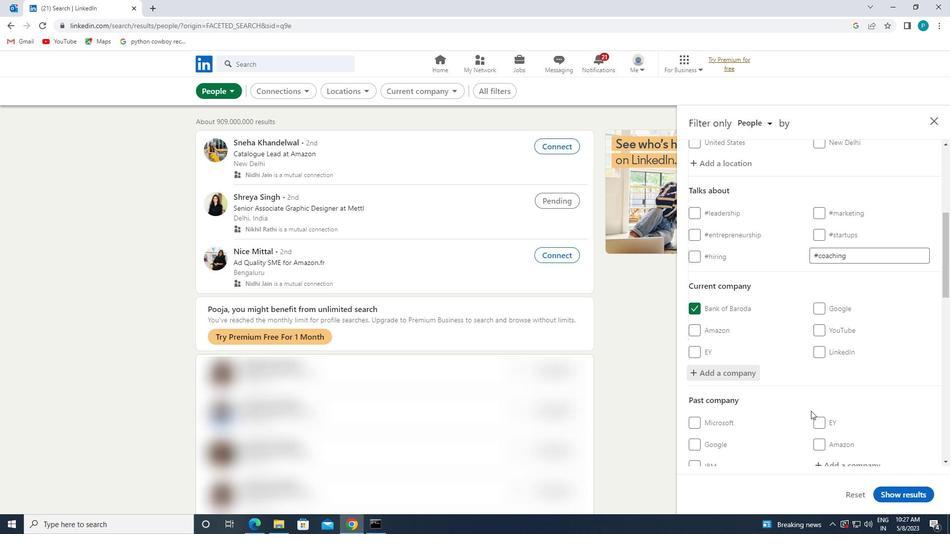 
Action: Mouse scrolled (815, 413) with delta (0, 0)
Screenshot: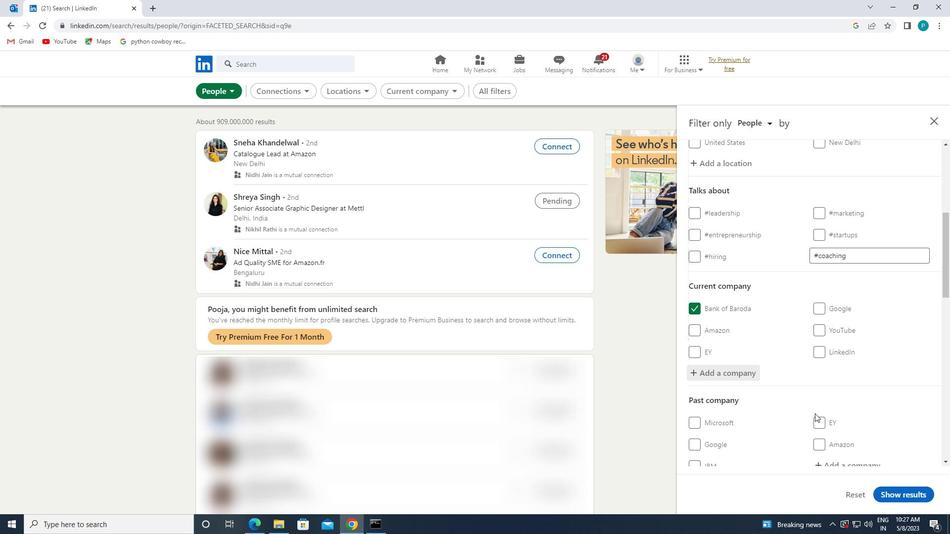 
Action: Mouse moved to (845, 399)
Screenshot: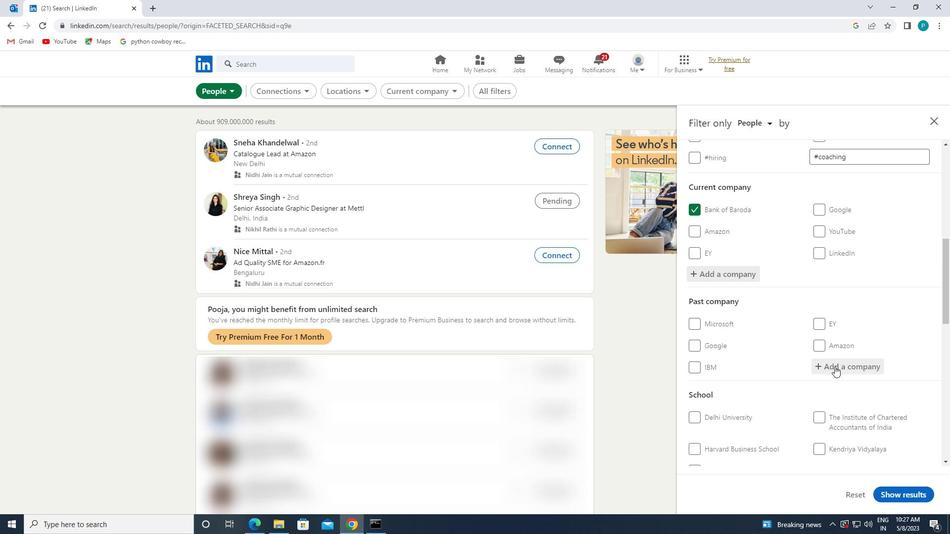 
Action: Mouse scrolled (845, 398) with delta (0, 0)
Screenshot: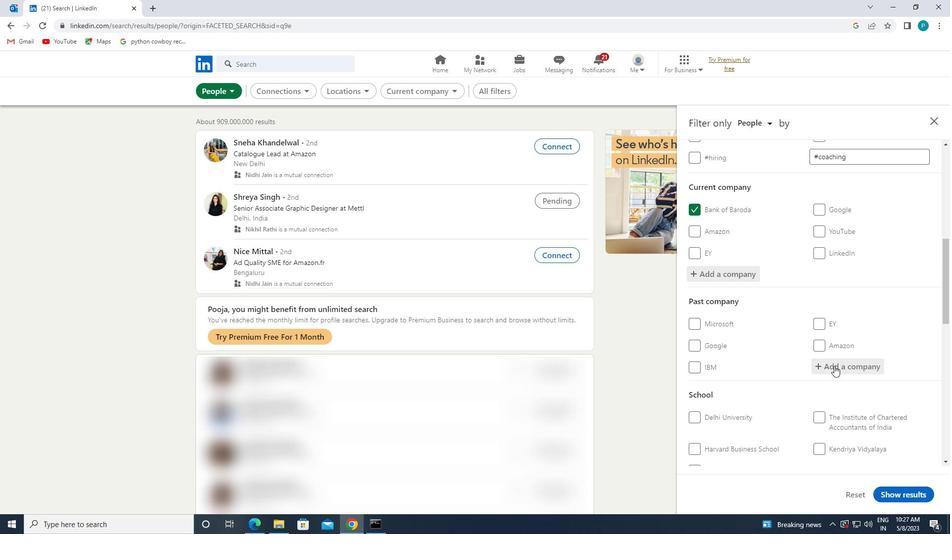 
Action: Mouse scrolled (845, 398) with delta (0, 0)
Screenshot: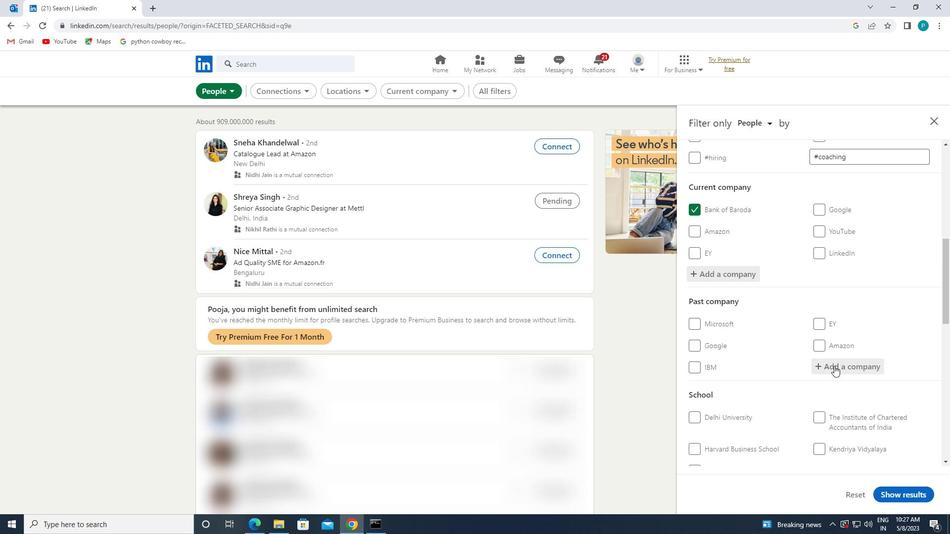 
Action: Mouse moved to (837, 372)
Screenshot: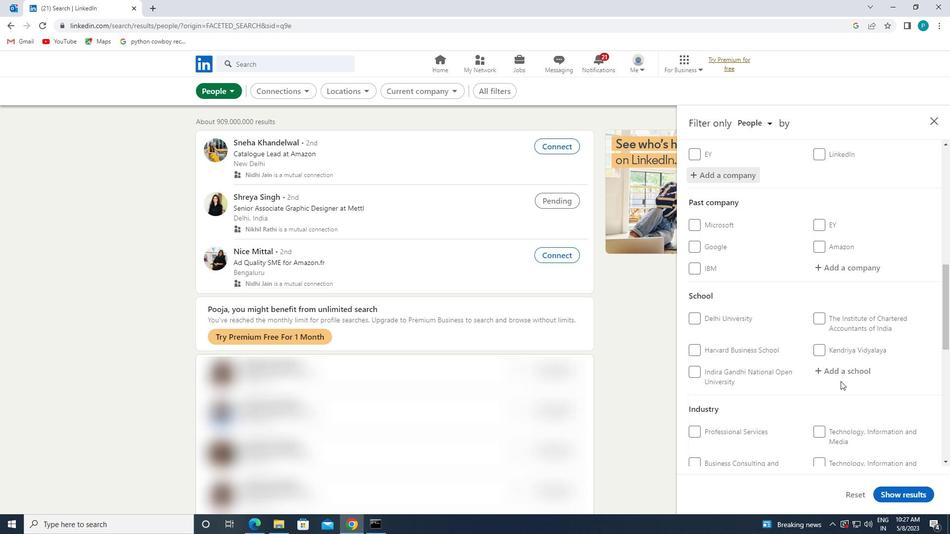 
Action: Mouse pressed left at (837, 372)
Screenshot: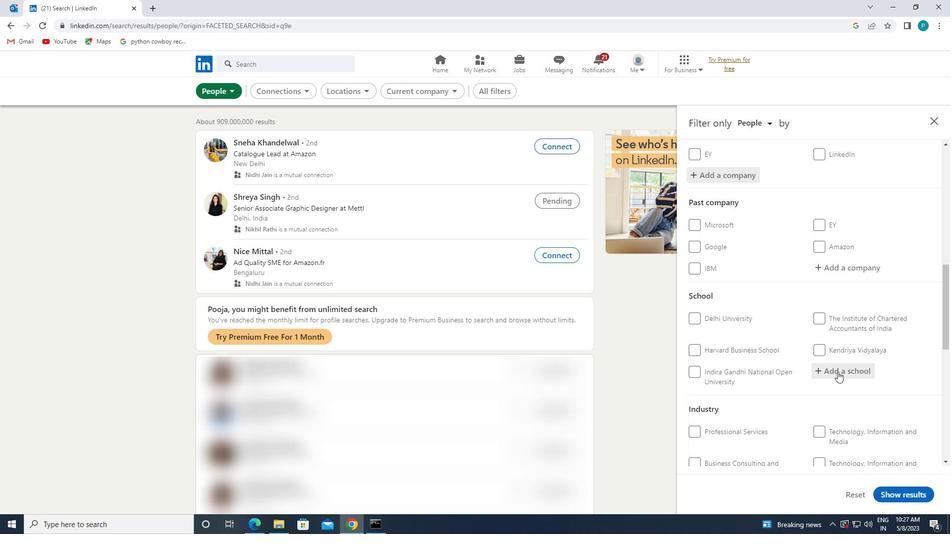 
Action: Key pressed <Key.caps_lock>N<Key.caps_lock>EW<Key.space><Key.caps_lock>E<Key.caps_lock>RA
Screenshot: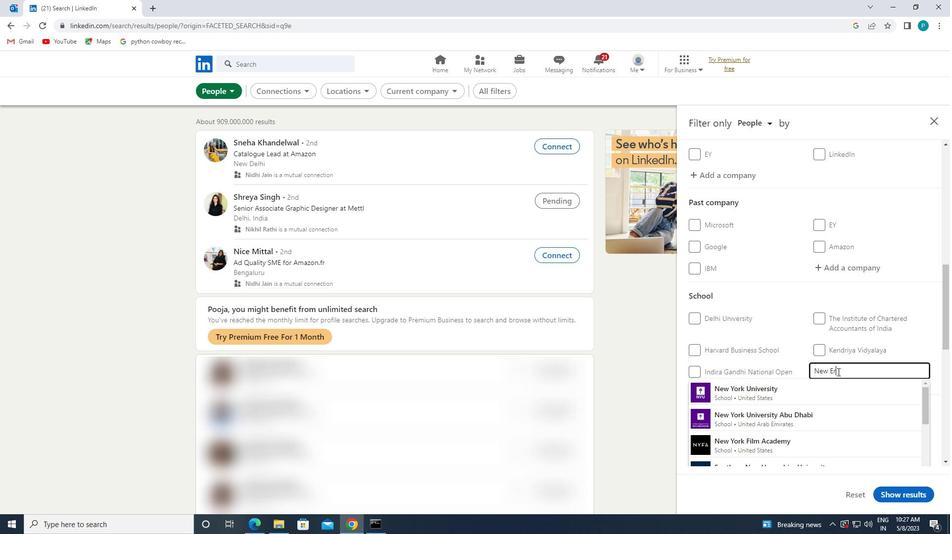 
Action: Mouse moved to (803, 419)
Screenshot: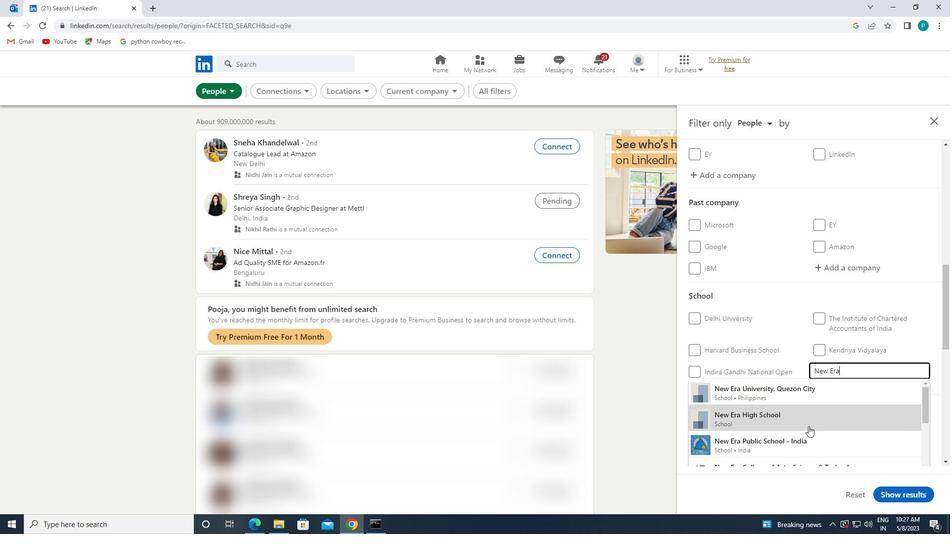 
Action: Mouse pressed left at (803, 419)
Screenshot: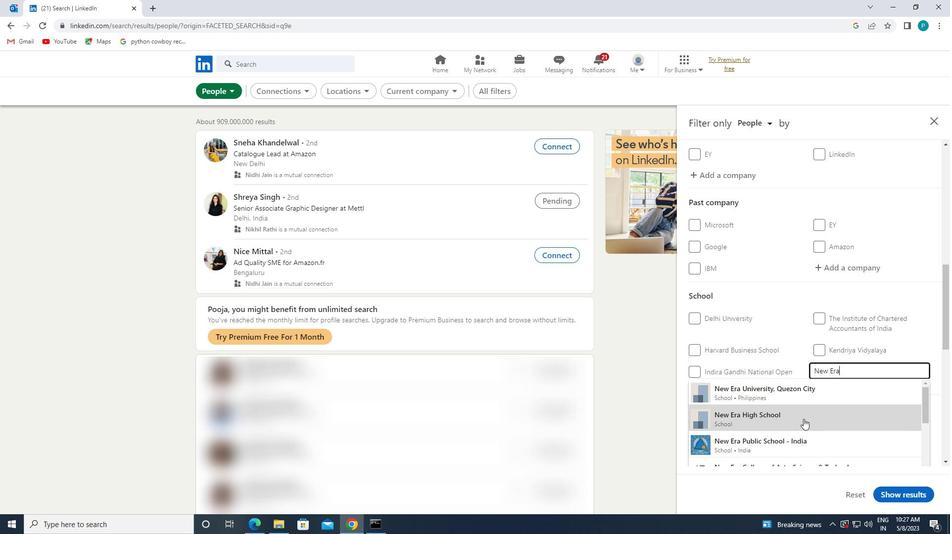 
Action: Mouse moved to (916, 425)
Screenshot: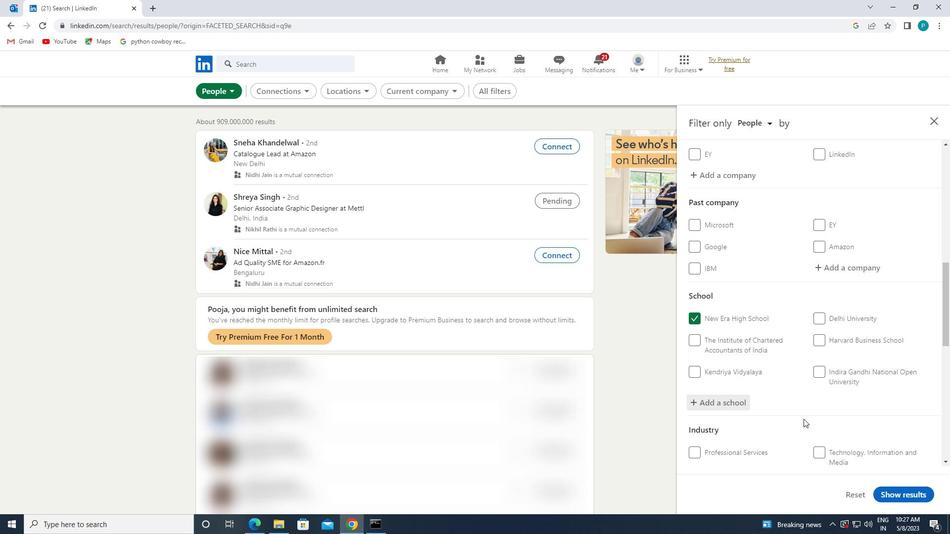 
Action: Mouse scrolled (916, 425) with delta (0, 0)
Screenshot: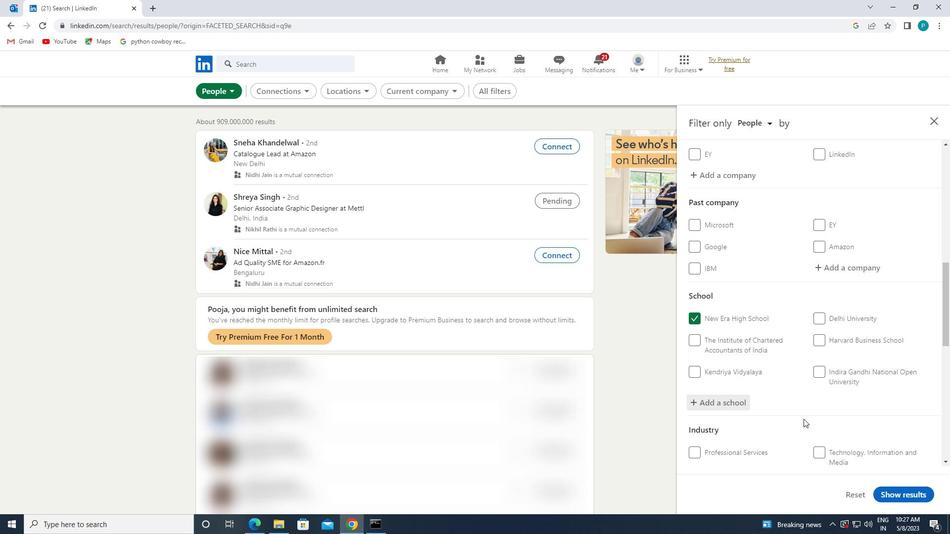 
Action: Mouse moved to (916, 424)
Screenshot: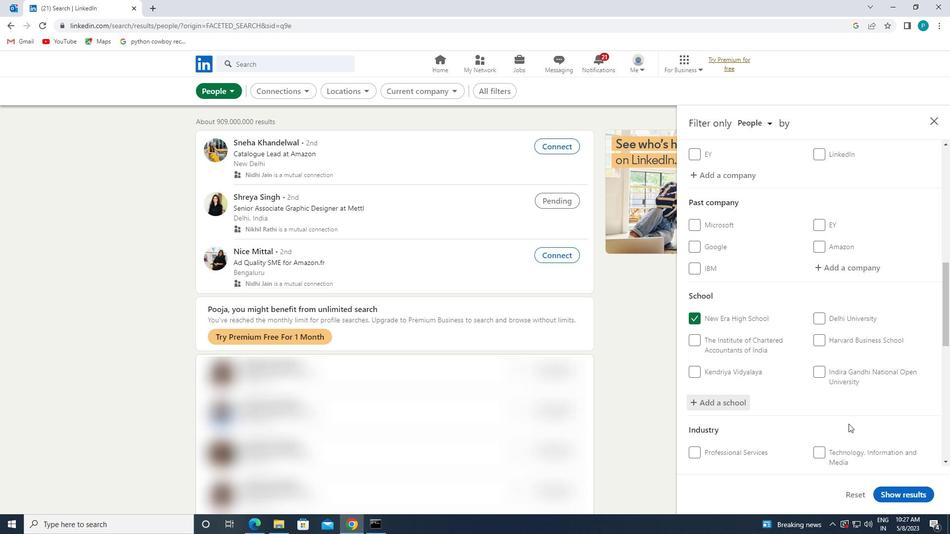 
Action: Mouse scrolled (916, 424) with delta (0, 0)
Screenshot: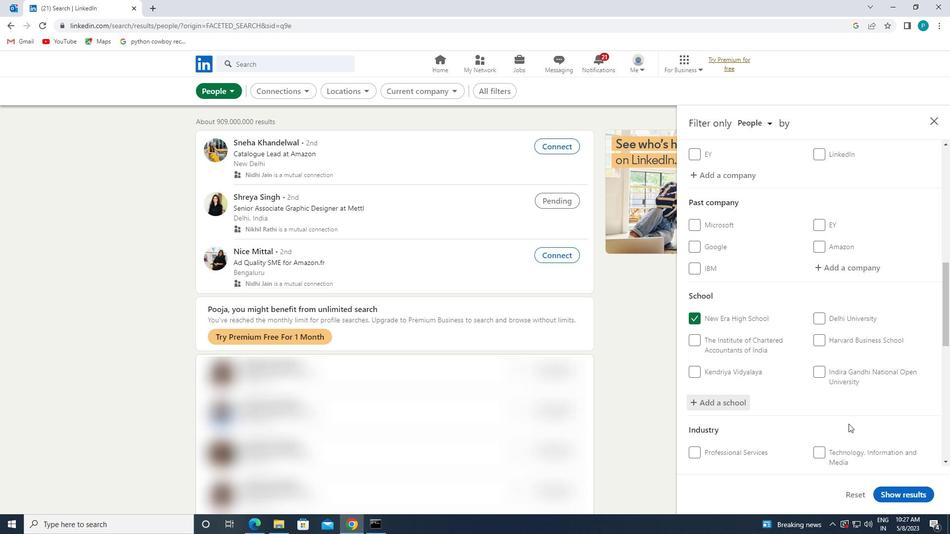 
Action: Mouse moved to (916, 419)
Screenshot: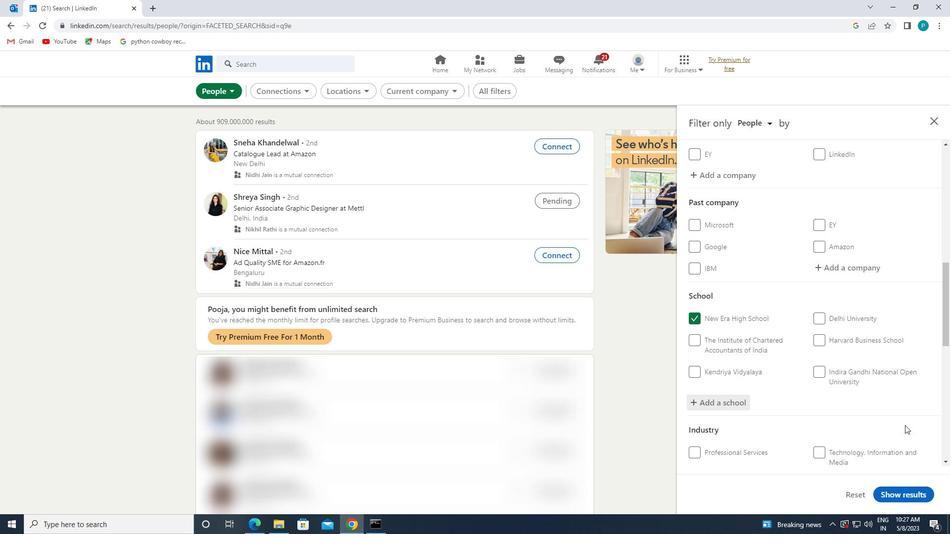 
Action: Mouse scrolled (916, 419) with delta (0, 0)
Screenshot: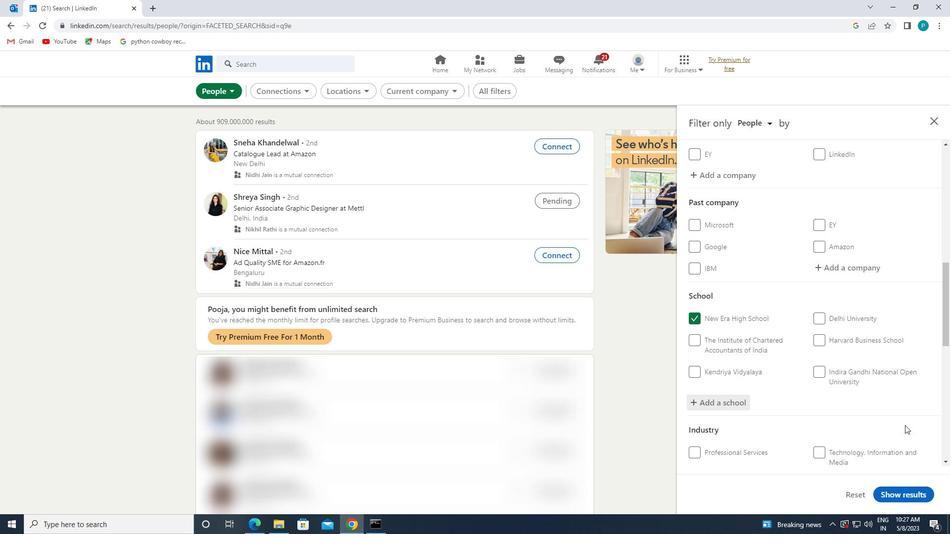 
Action: Mouse moved to (912, 409)
Screenshot: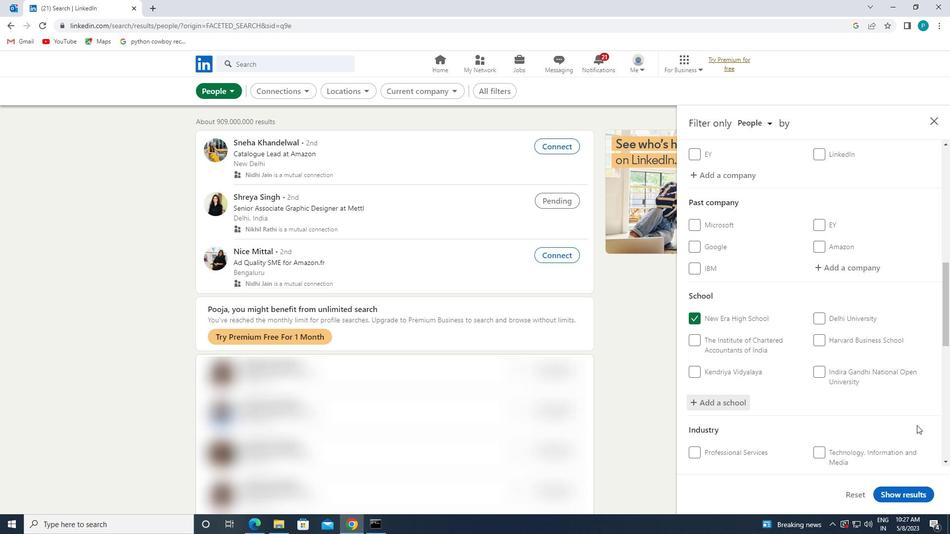 
Action: Mouse scrolled (912, 408) with delta (0, 0)
Screenshot: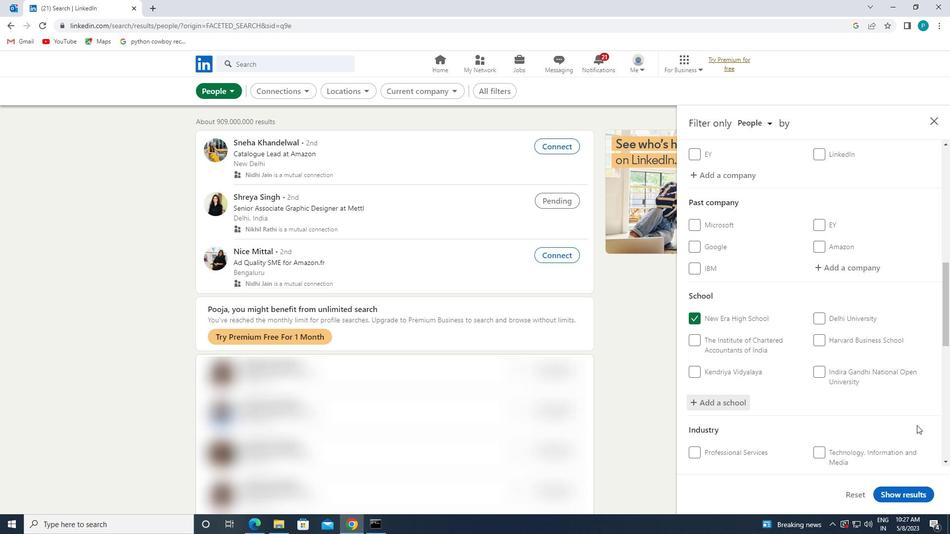 
Action: Mouse moved to (848, 320)
Screenshot: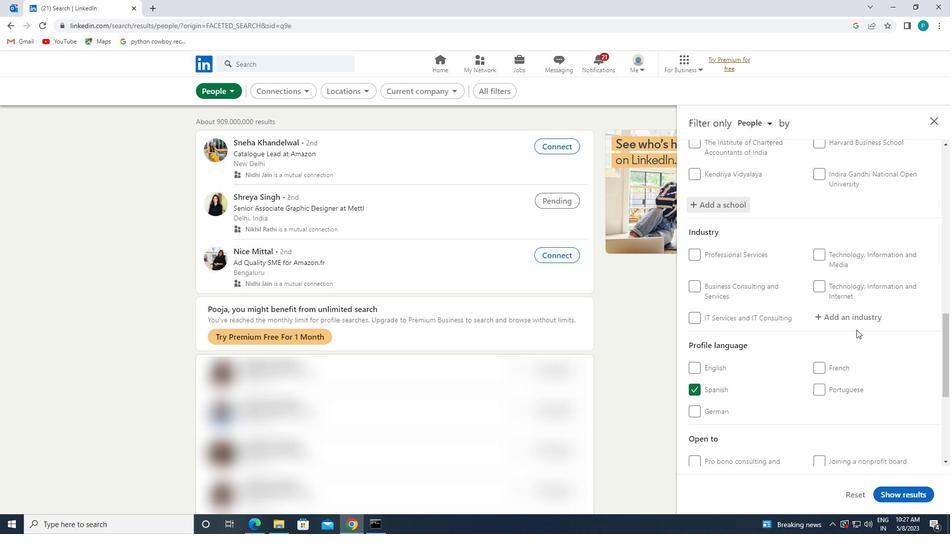 
Action: Mouse pressed left at (848, 320)
Screenshot: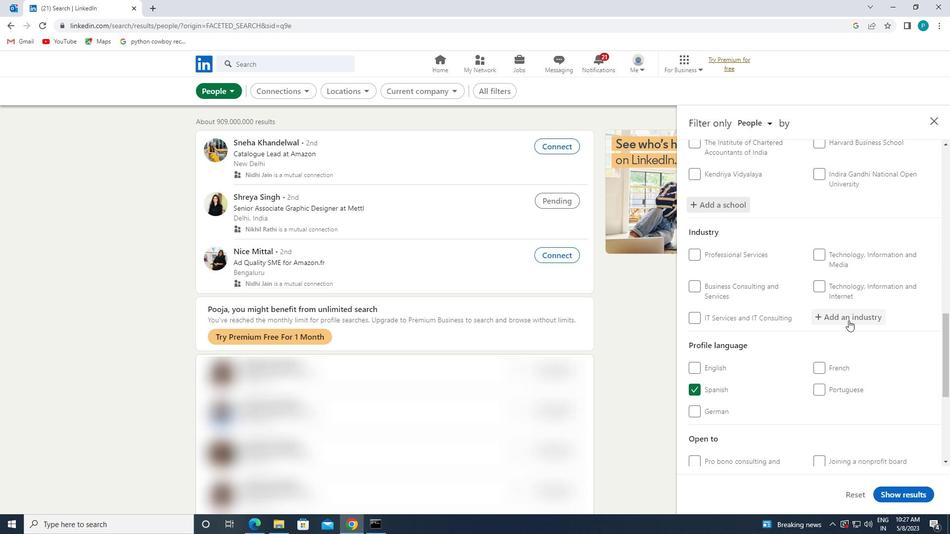 
Action: Key pressed <Key.caps_lock>T<Key.caps_lock>OBA
Screenshot: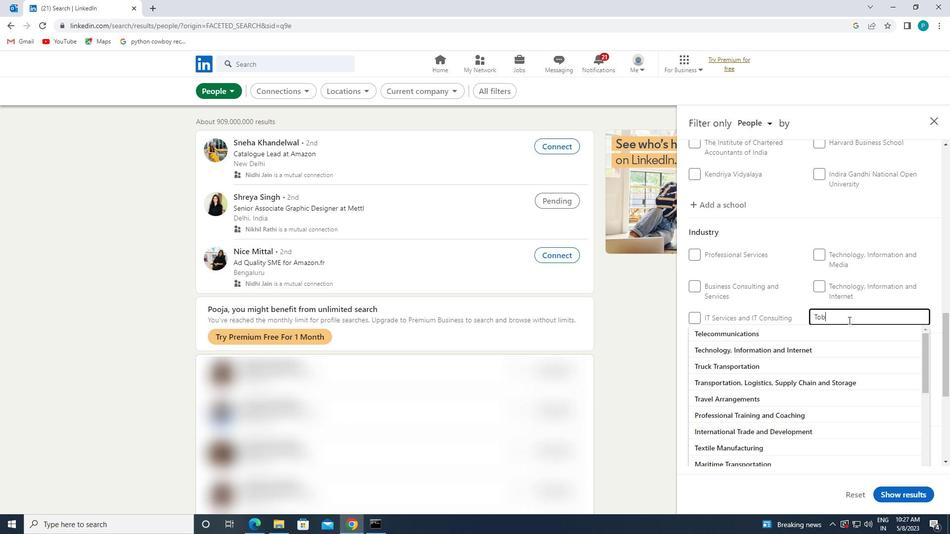 
Action: Mouse moved to (838, 337)
Screenshot: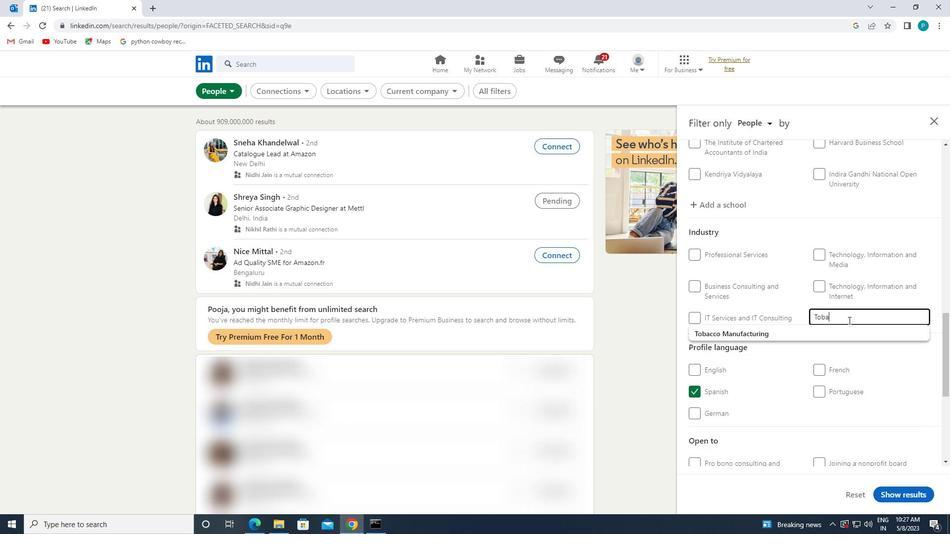
Action: Mouse pressed left at (838, 337)
Screenshot: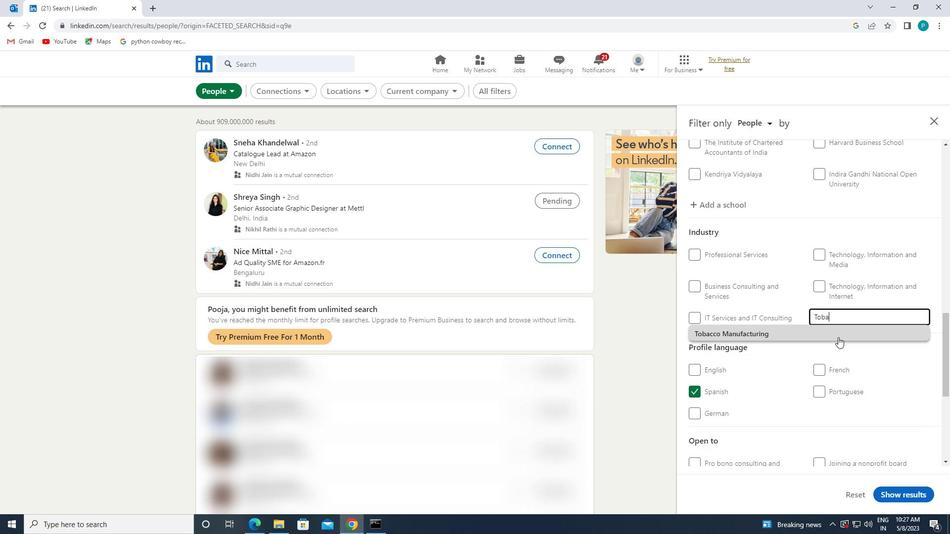 
Action: Mouse moved to (848, 323)
Screenshot: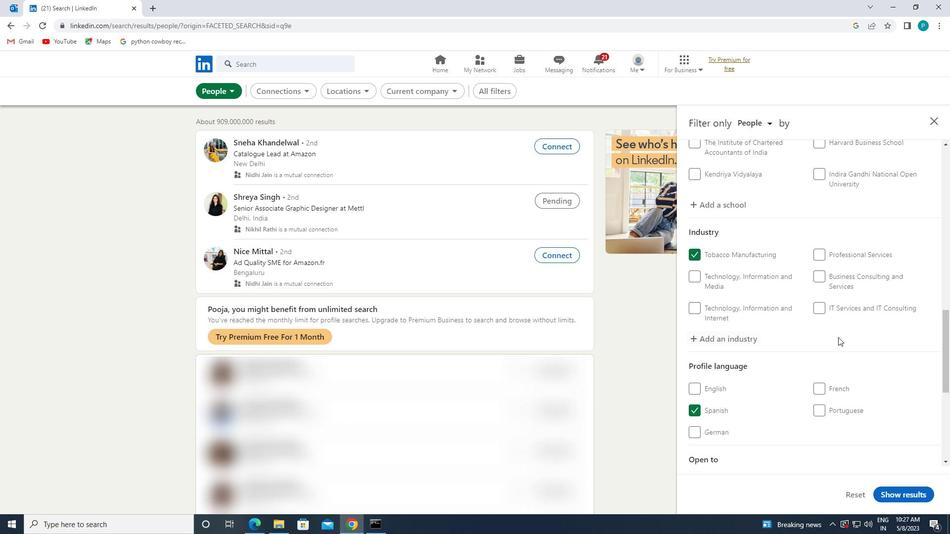 
Action: Mouse scrolled (848, 322) with delta (0, 0)
Screenshot: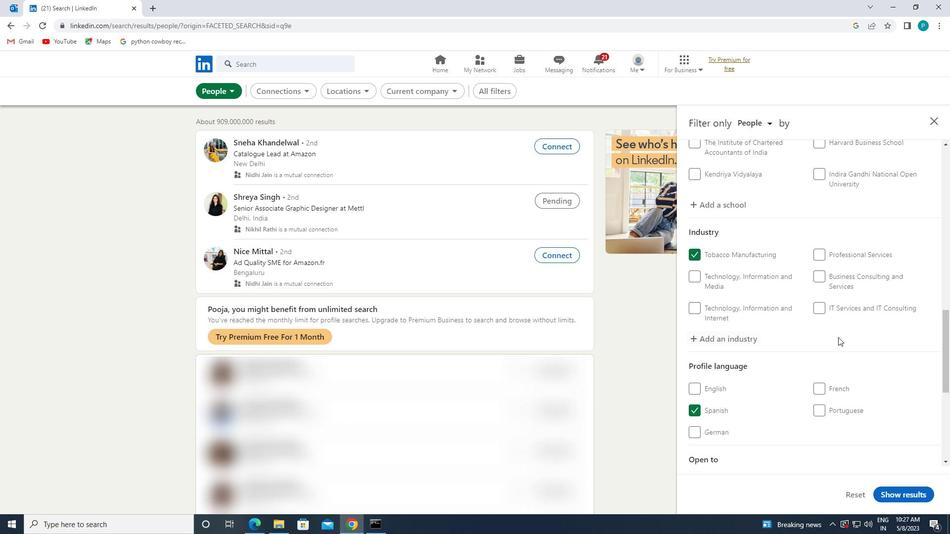 
Action: Mouse moved to (849, 323)
Screenshot: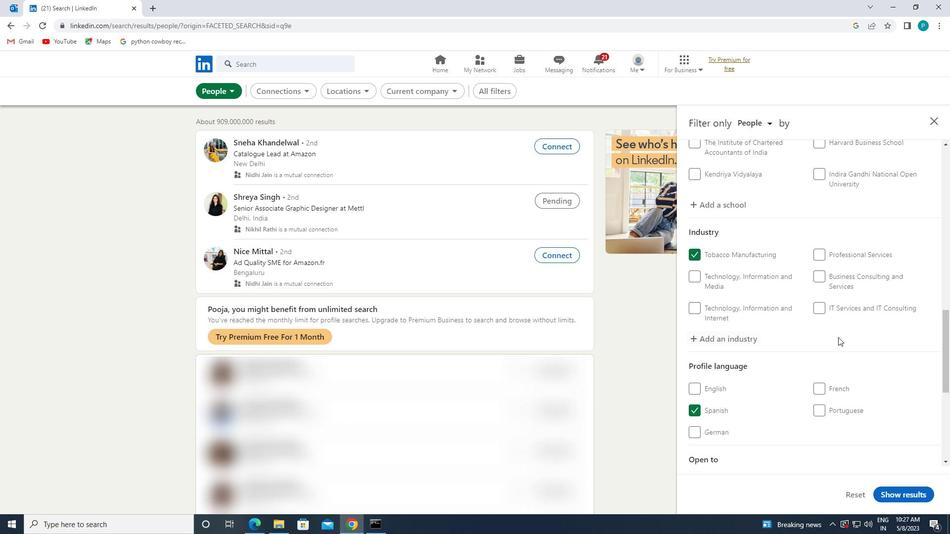 
Action: Mouse scrolled (849, 322) with delta (0, 0)
Screenshot: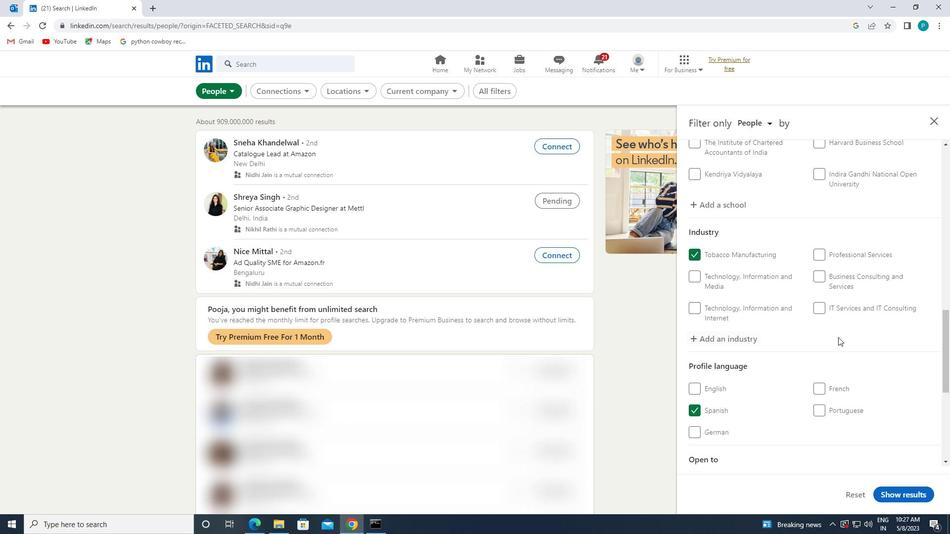 
Action: Mouse moved to (849, 323)
Screenshot: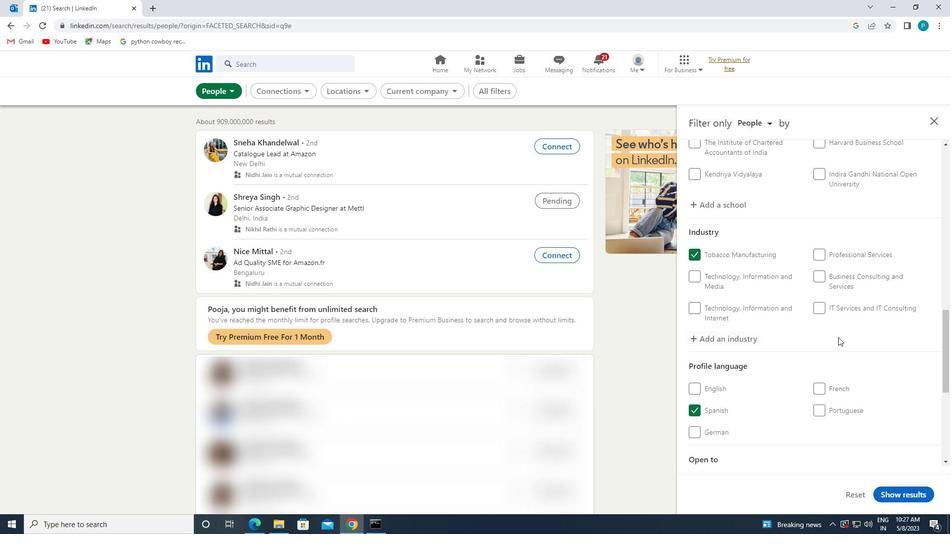 
Action: Mouse scrolled (849, 322) with delta (0, 0)
Screenshot: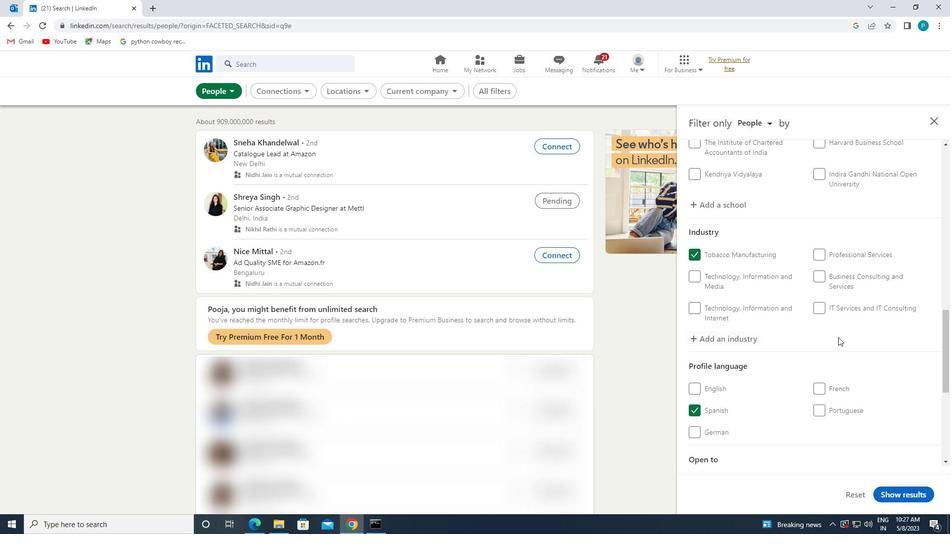 
Action: Mouse moved to (849, 323)
Screenshot: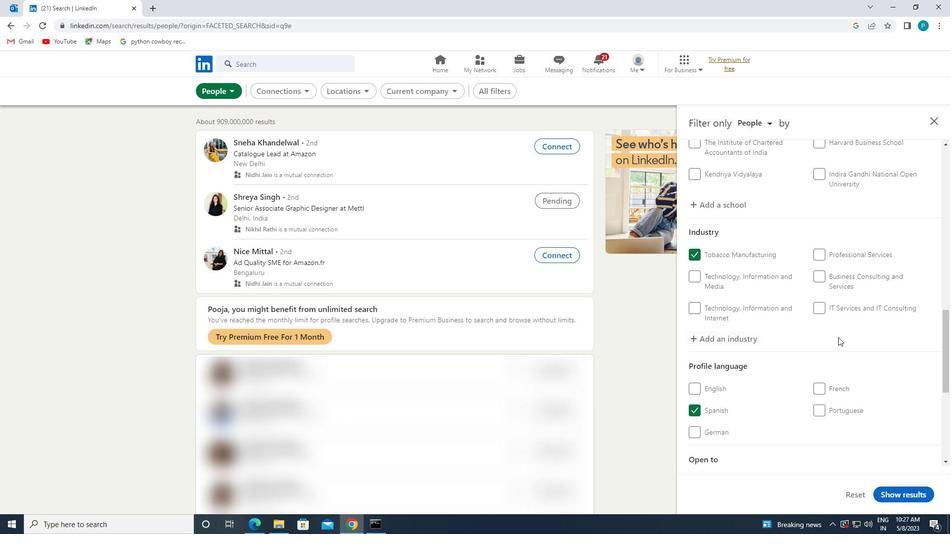 
Action: Mouse scrolled (849, 323) with delta (0, 0)
Screenshot: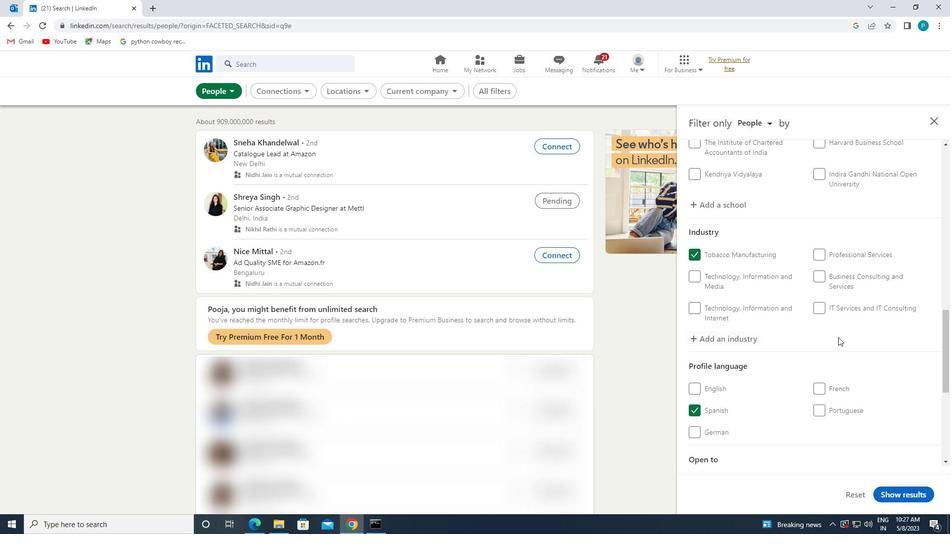 
Action: Mouse moved to (855, 353)
Screenshot: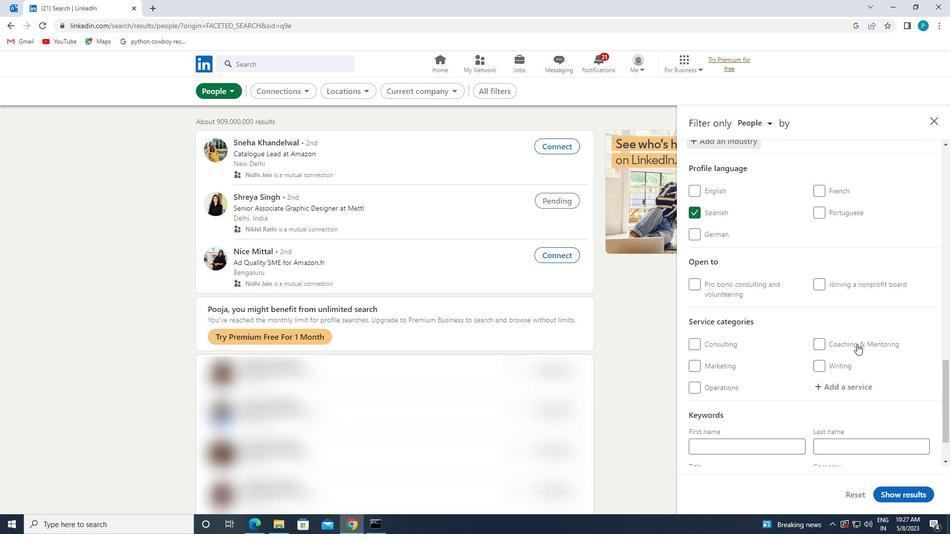 
Action: Mouse scrolled (855, 353) with delta (0, 0)
Screenshot: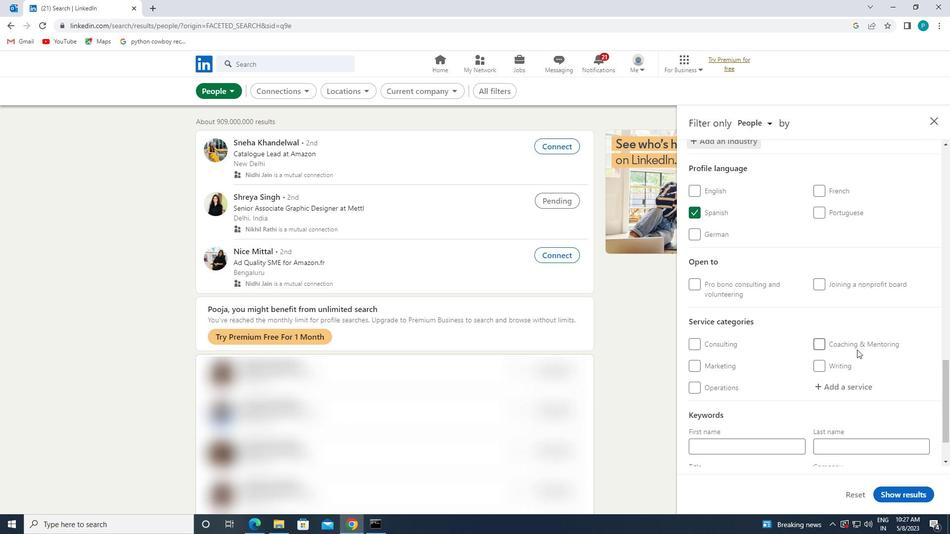 
Action: Mouse scrolled (855, 353) with delta (0, 0)
Screenshot: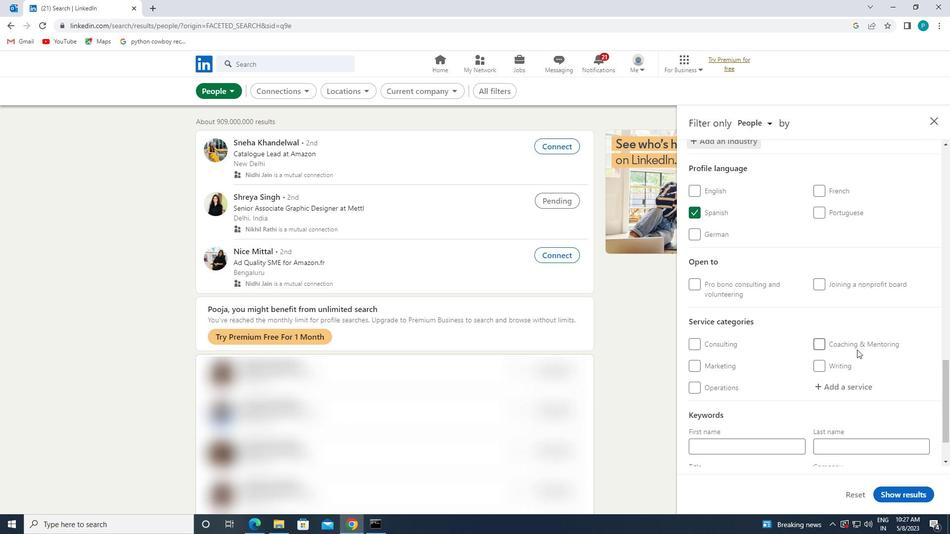 
Action: Mouse moved to (845, 326)
Screenshot: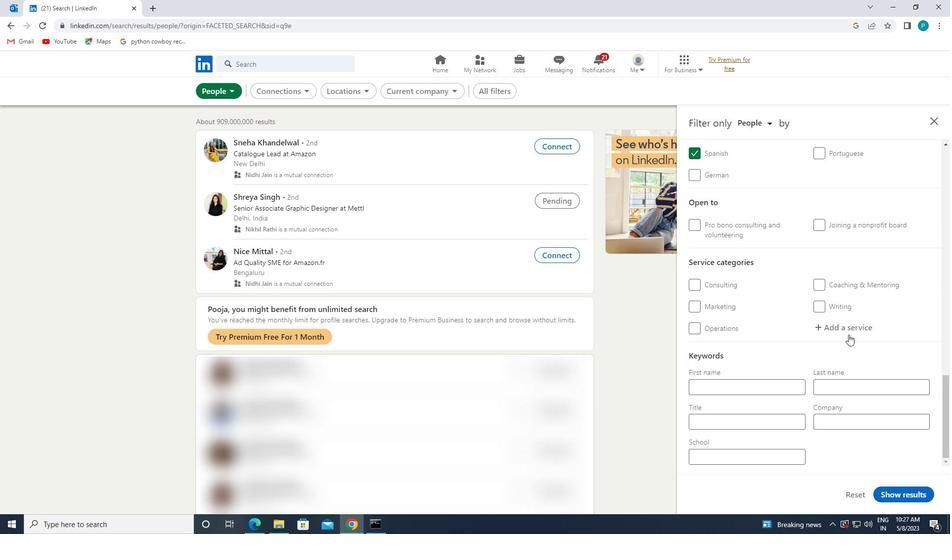 
Action: Mouse pressed left at (845, 326)
Screenshot: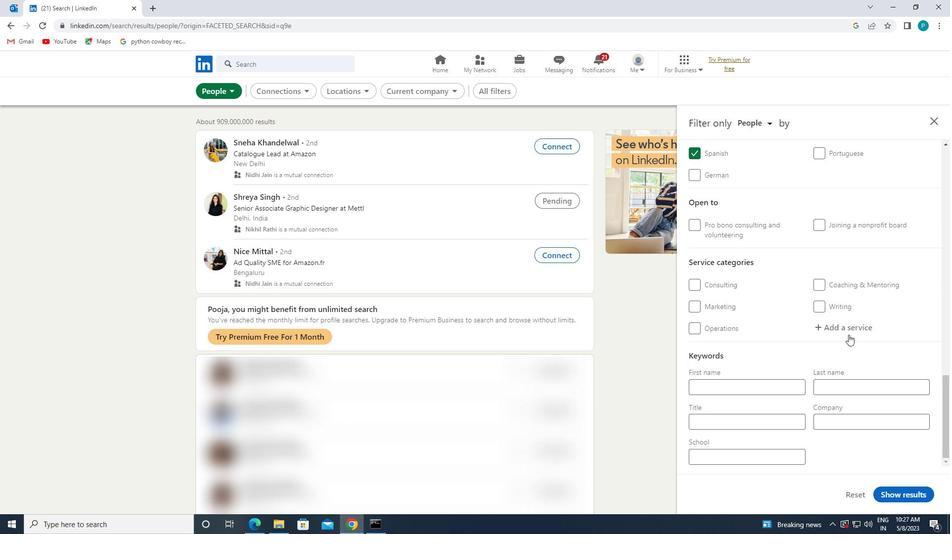 
Action: Mouse moved to (844, 325)
Screenshot: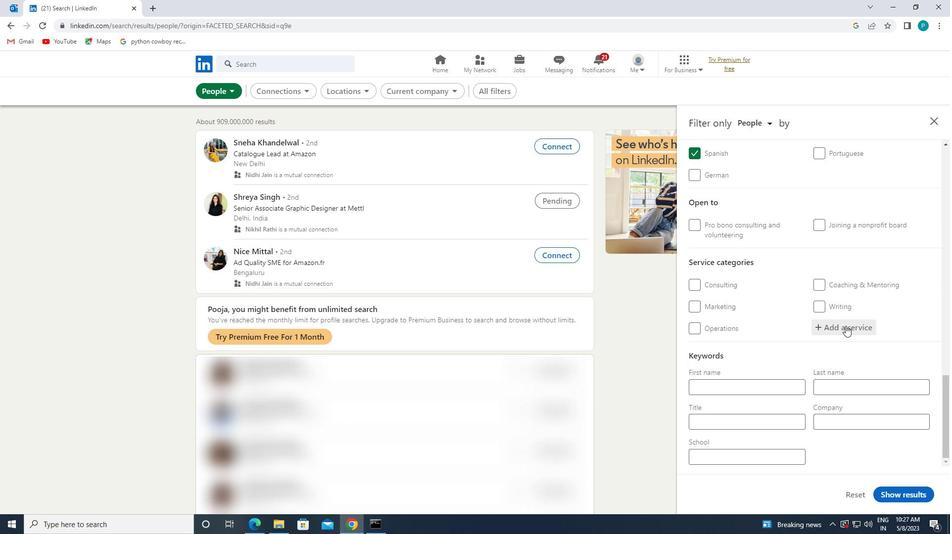 
Action: Key pressed <Key.caps_lock>I<Key.caps_lock>NFOR
Screenshot: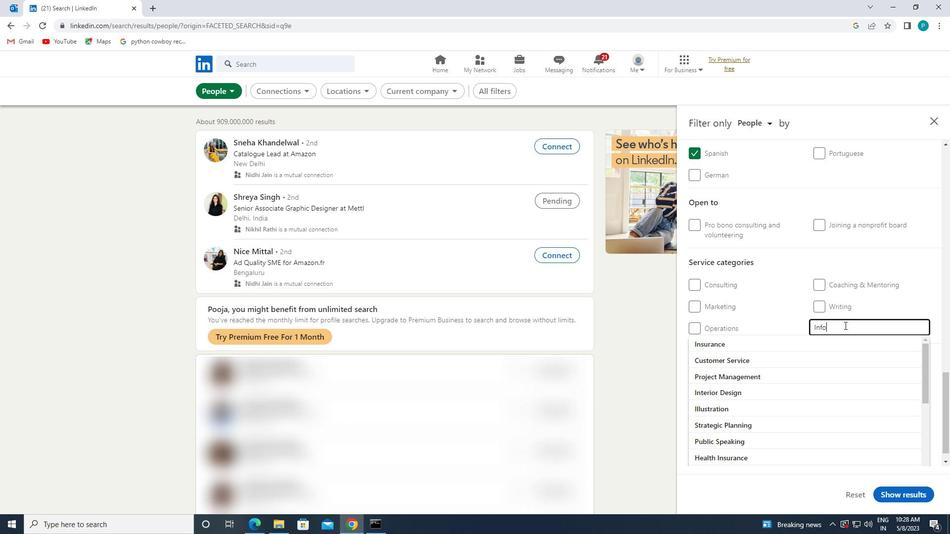 
Action: Mouse moved to (838, 355)
Screenshot: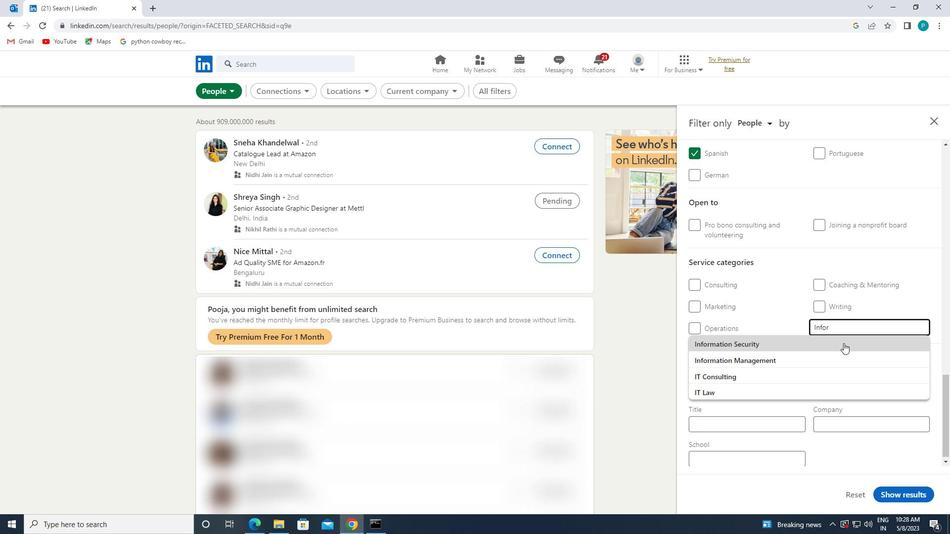 
Action: Mouse pressed left at (838, 355)
Screenshot: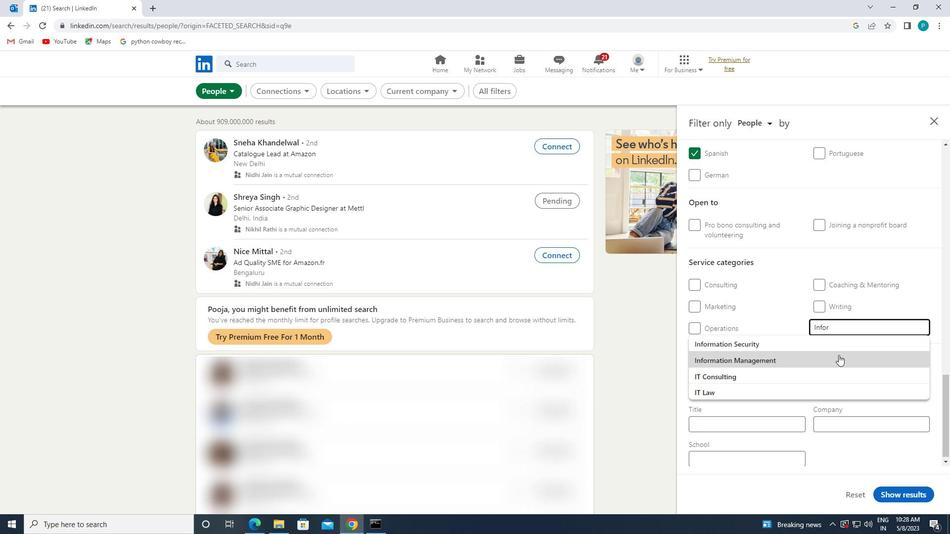 
Action: Mouse scrolled (838, 354) with delta (0, 0)
Screenshot: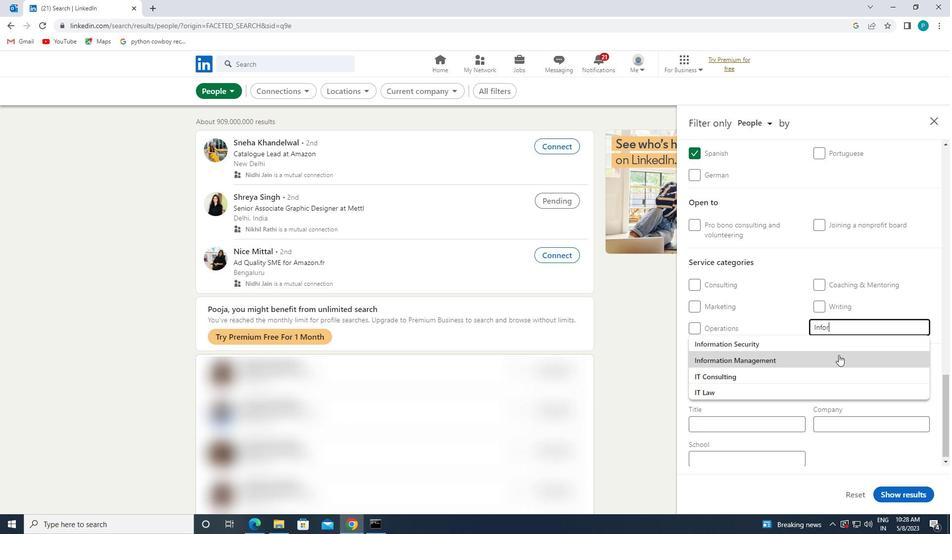 
Action: Mouse scrolled (838, 354) with delta (0, 0)
Screenshot: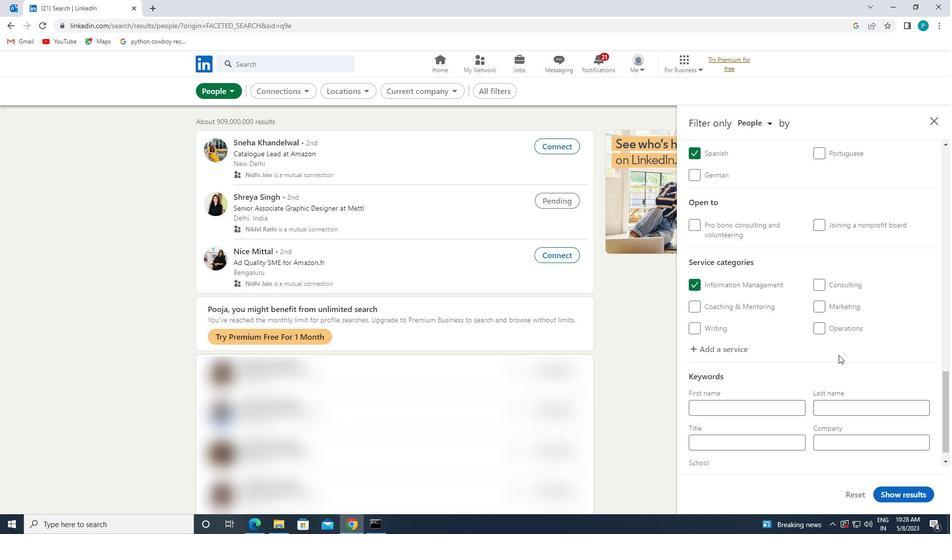 
Action: Mouse moved to (764, 420)
Screenshot: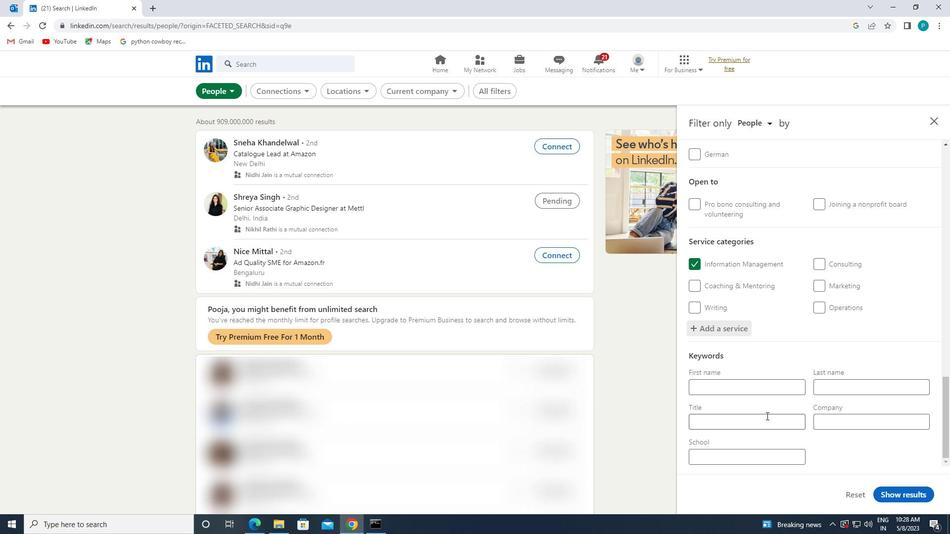 
Action: Mouse pressed left at (764, 420)
Screenshot: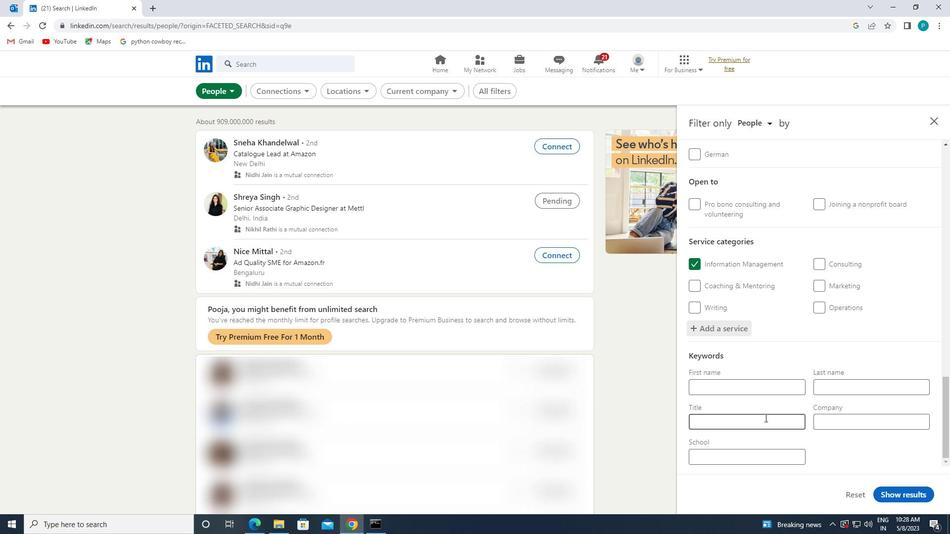 
Action: Key pressed <Key.caps_lock>E<Key.caps_lock>LECTRICAL<Key.space><Key.caps_lock>E<Key.caps_lock>NGINEER
Screenshot: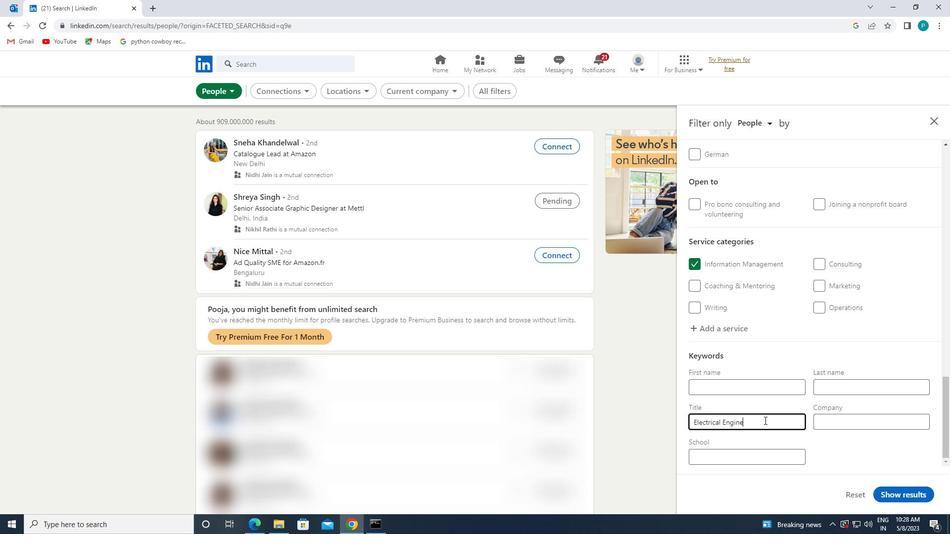 
Action: Mouse moved to (898, 491)
Screenshot: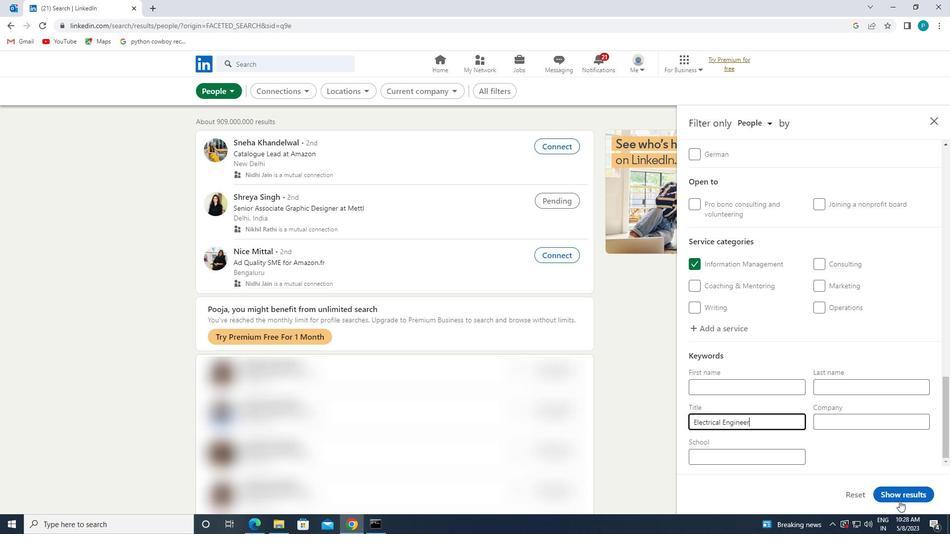 
Action: Mouse pressed left at (898, 491)
Screenshot: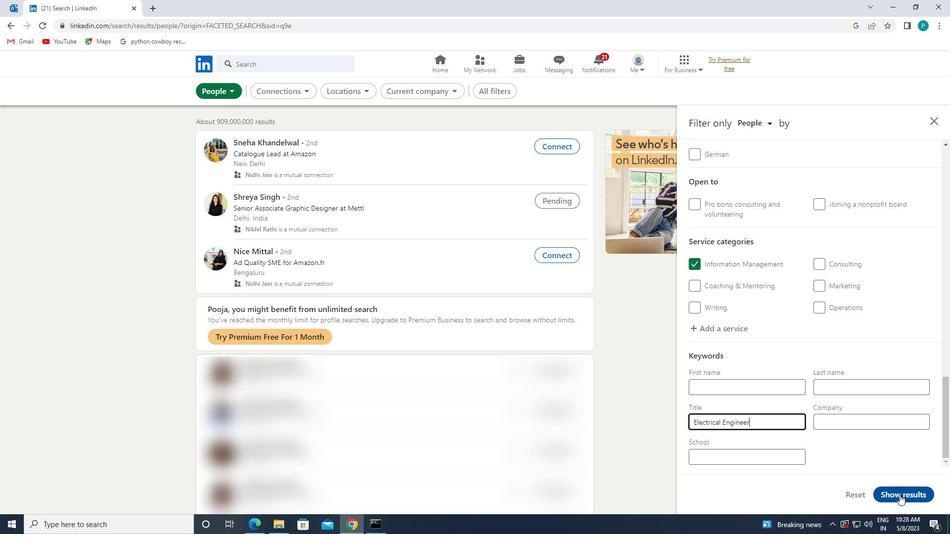 
